 Task: Create a due date automation trigger when advanced on, on the monday after a card is due add dates due in in more than 1 days at 11:00 AM.
Action: Mouse moved to (1185, 74)
Screenshot: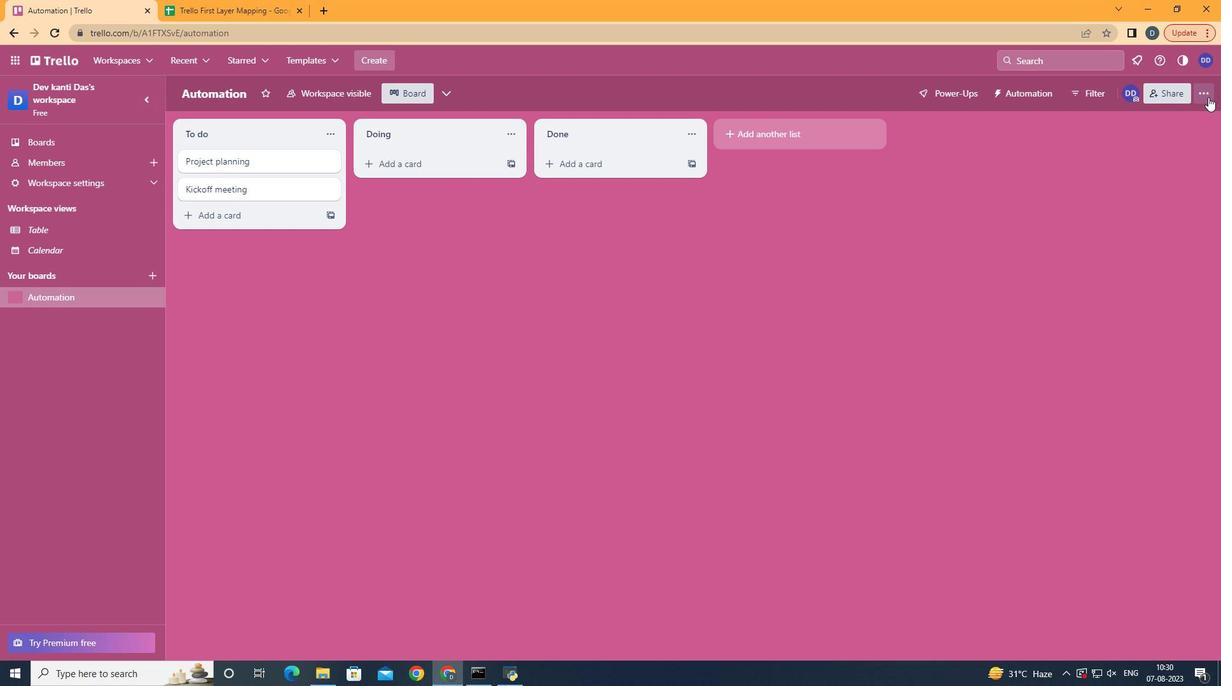 
Action: Mouse pressed left at (1185, 74)
Screenshot: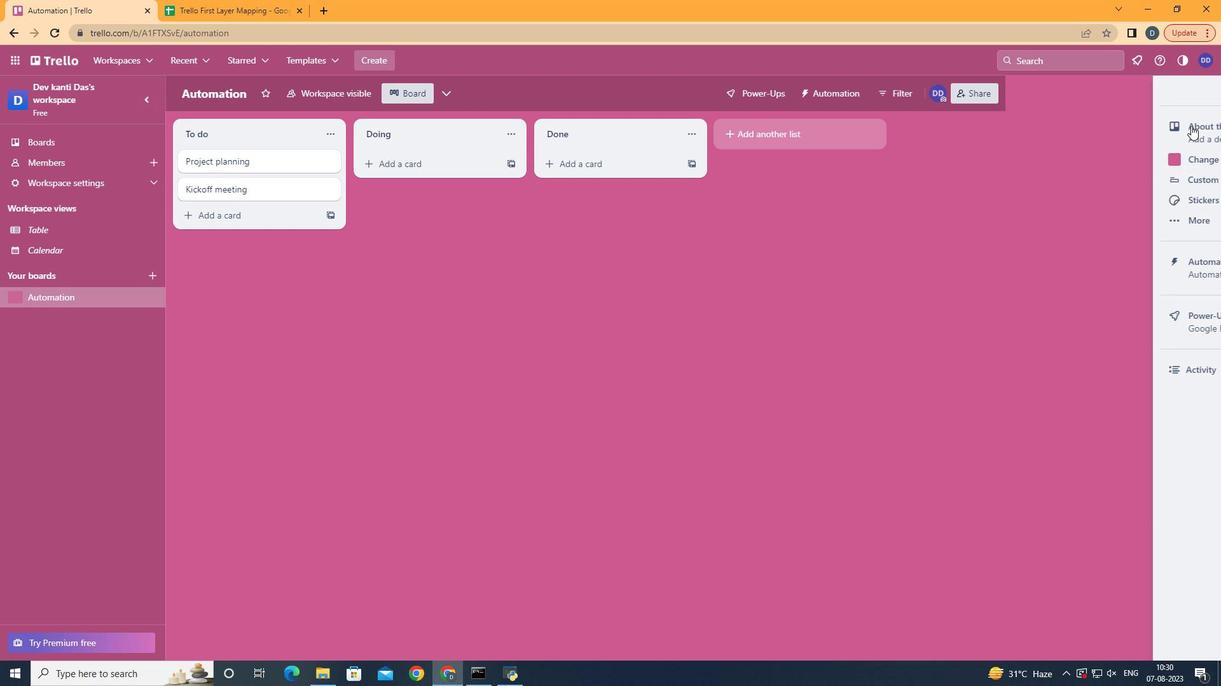 
Action: Mouse moved to (1083, 256)
Screenshot: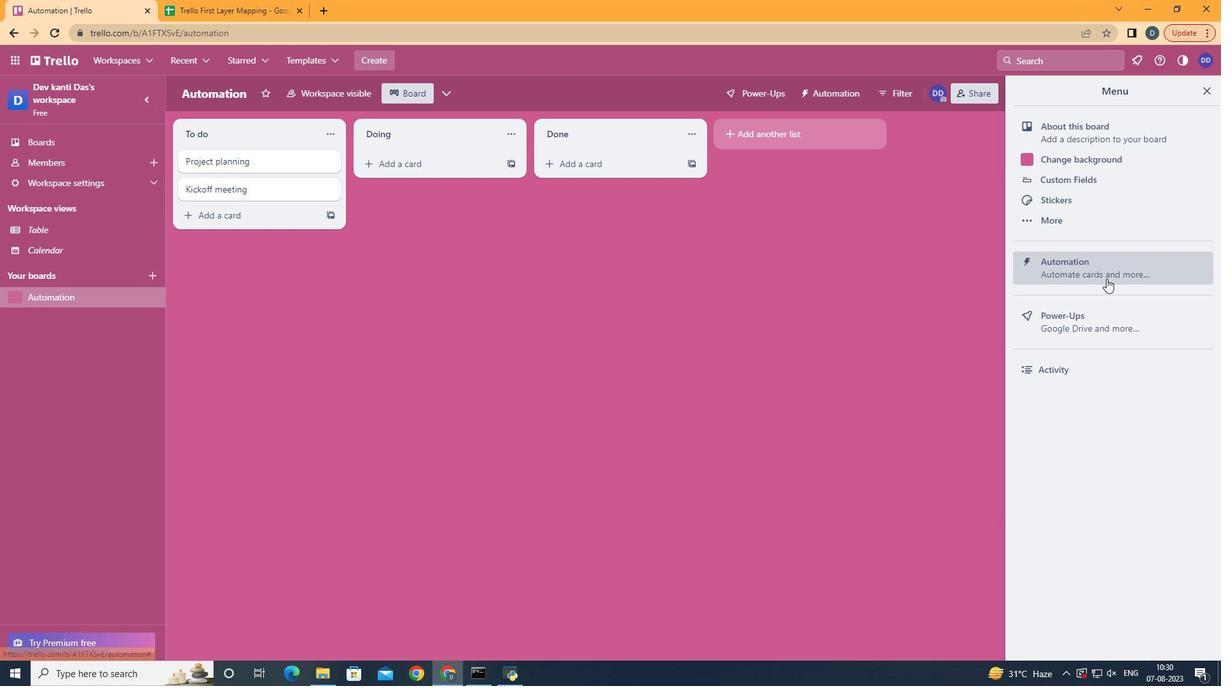 
Action: Mouse pressed left at (1083, 256)
Screenshot: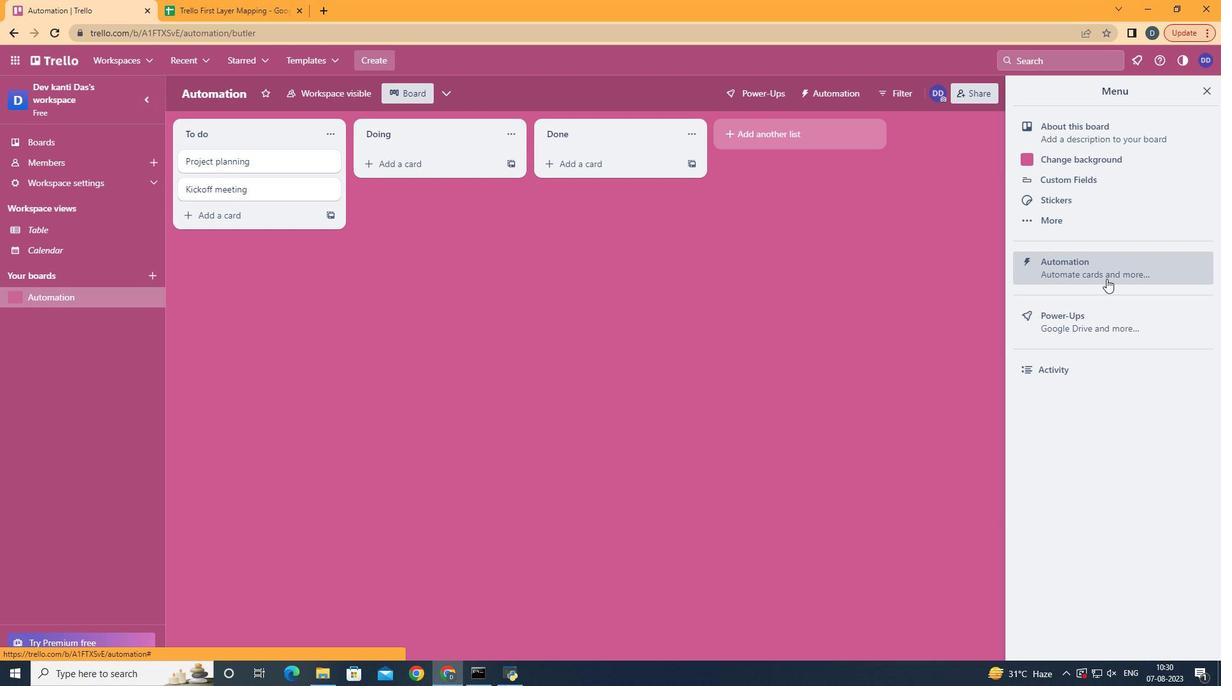 
Action: Mouse moved to (230, 234)
Screenshot: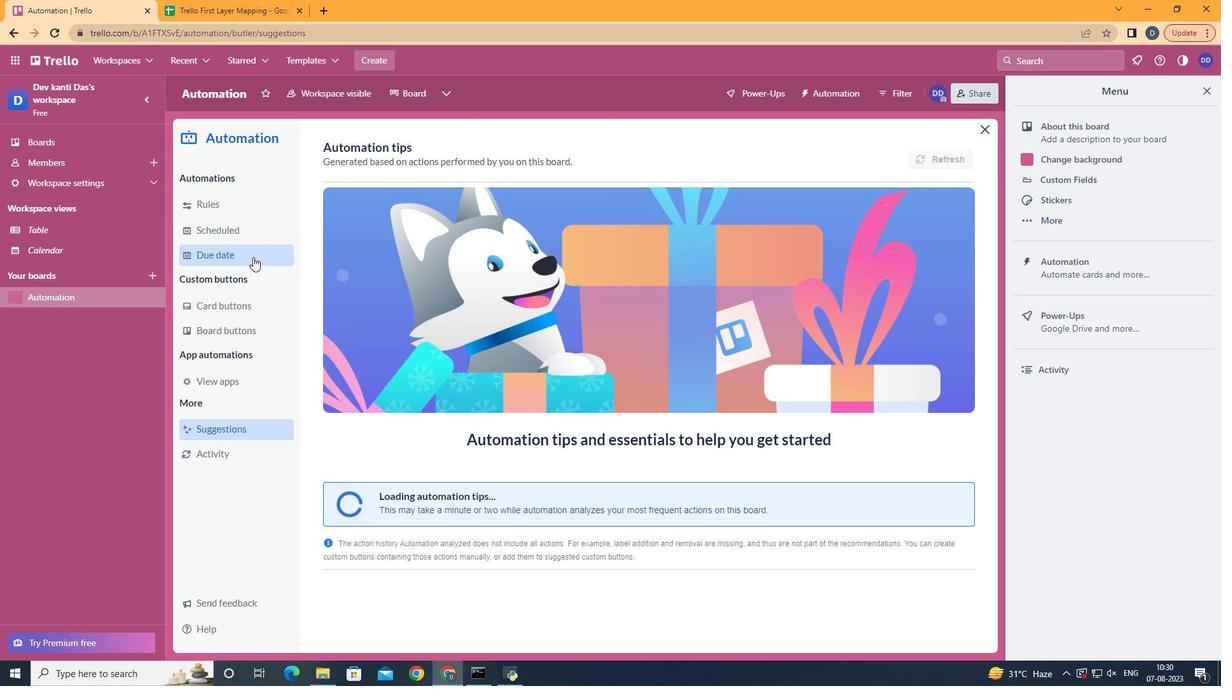 
Action: Mouse pressed left at (230, 234)
Screenshot: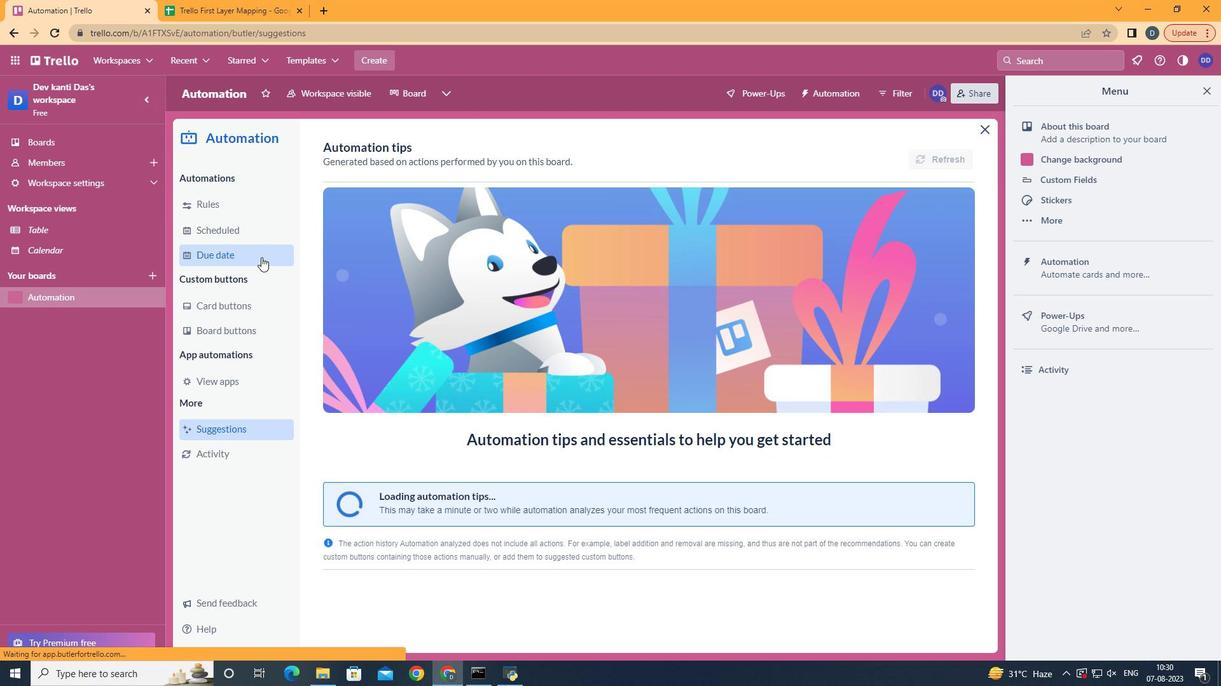 
Action: Mouse moved to (877, 133)
Screenshot: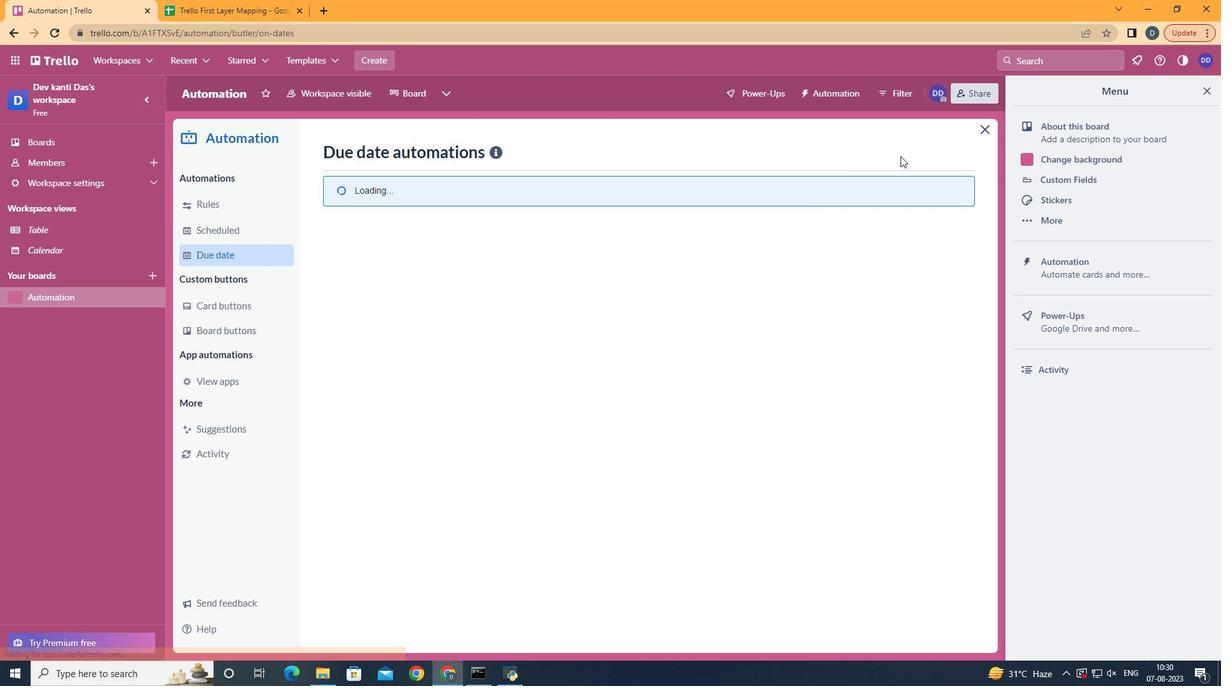 
Action: Mouse pressed left at (877, 133)
Screenshot: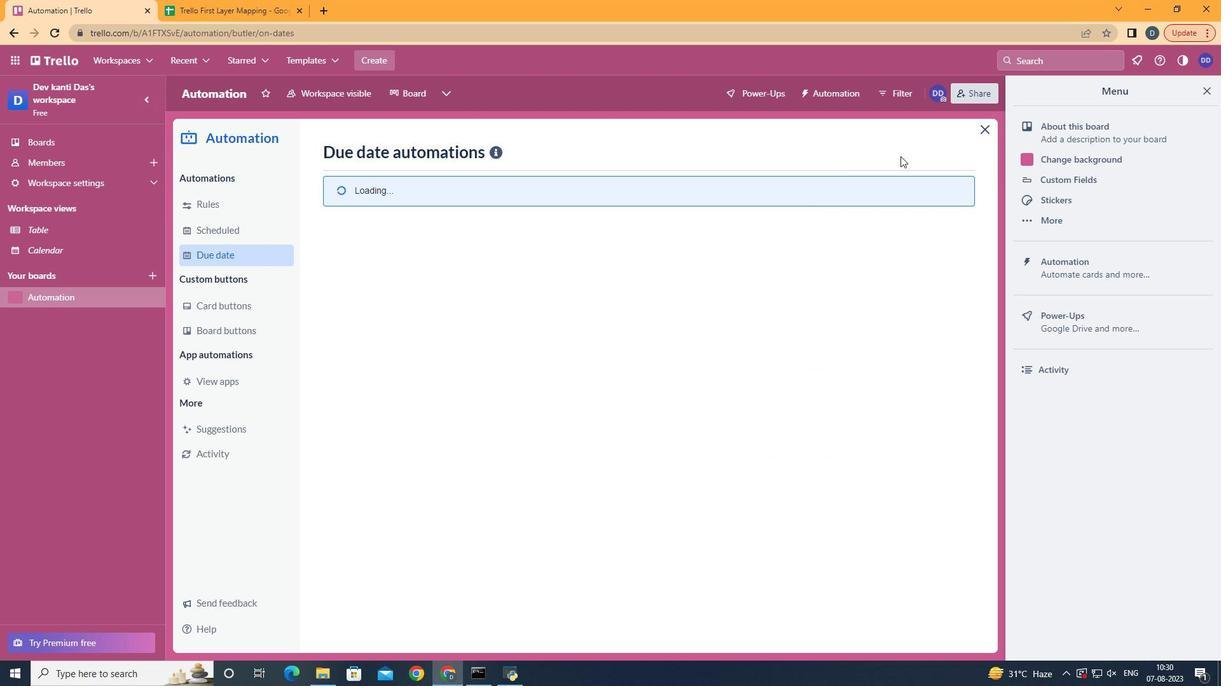 
Action: Mouse moved to (884, 132)
Screenshot: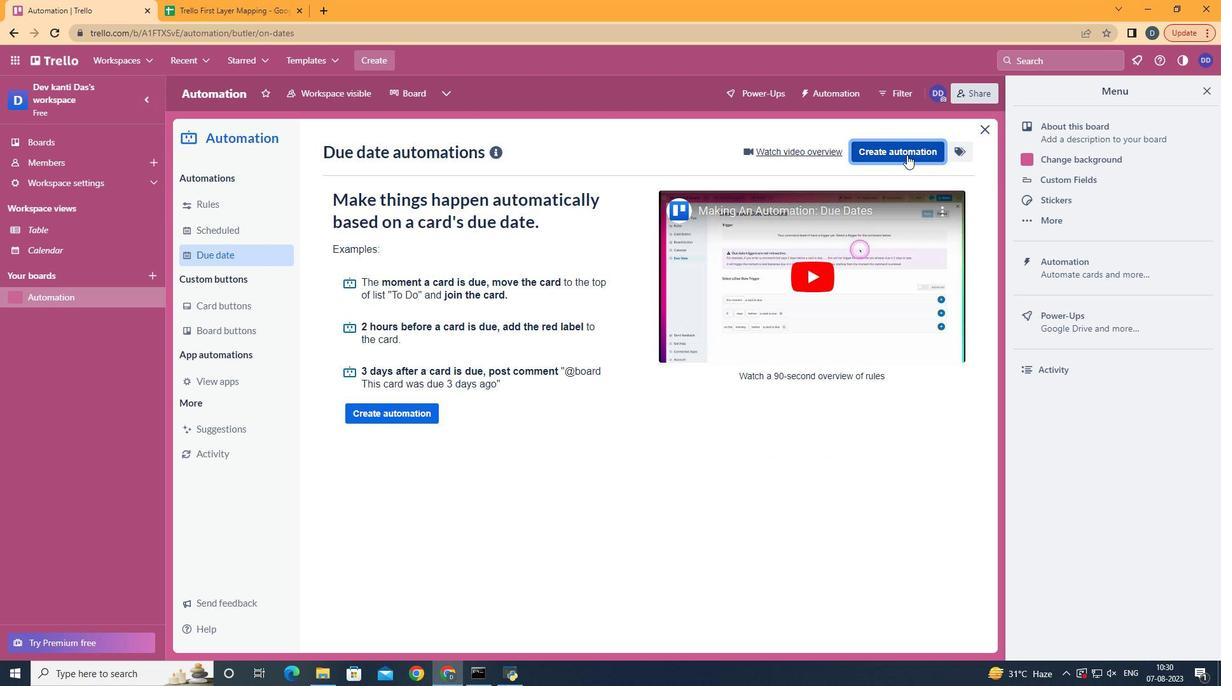 
Action: Mouse pressed left at (884, 132)
Screenshot: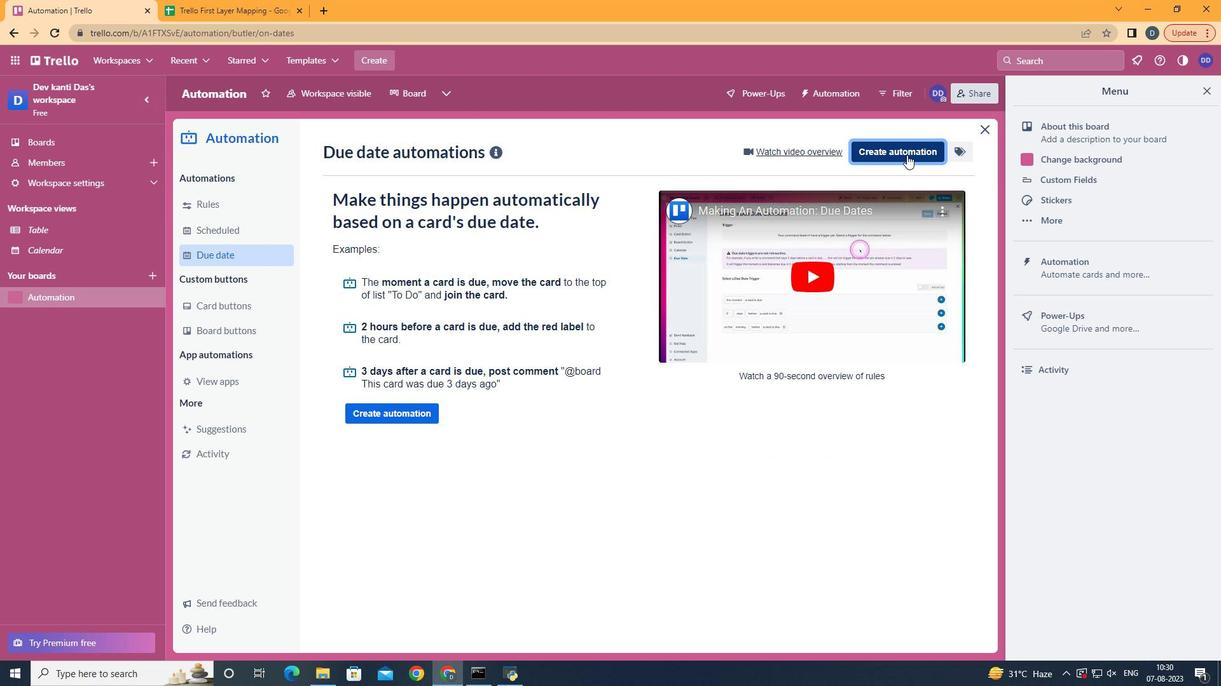 
Action: Mouse moved to (663, 251)
Screenshot: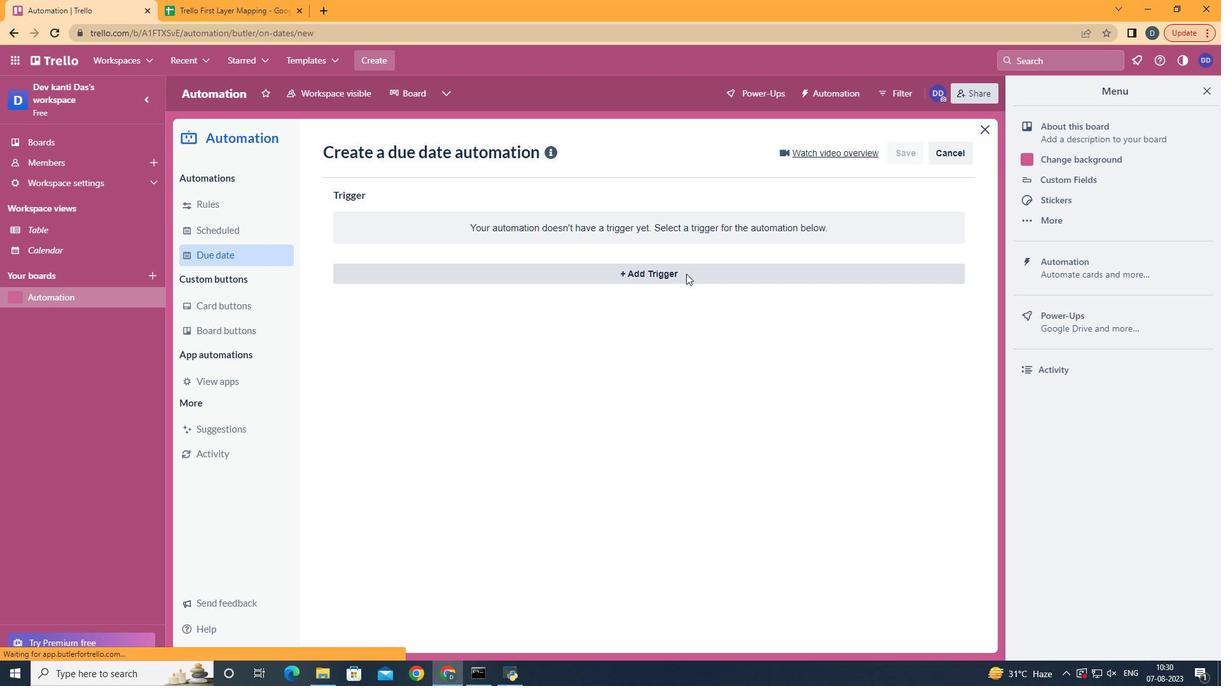 
Action: Mouse pressed left at (663, 251)
Screenshot: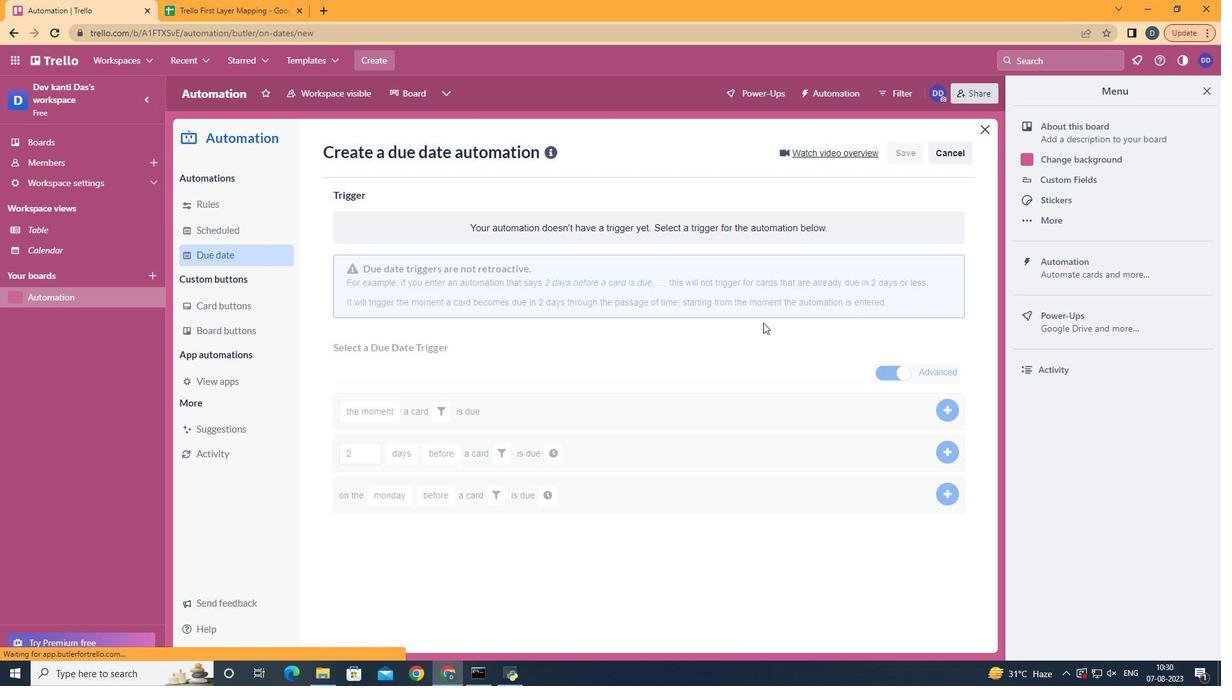
Action: Mouse moved to (398, 312)
Screenshot: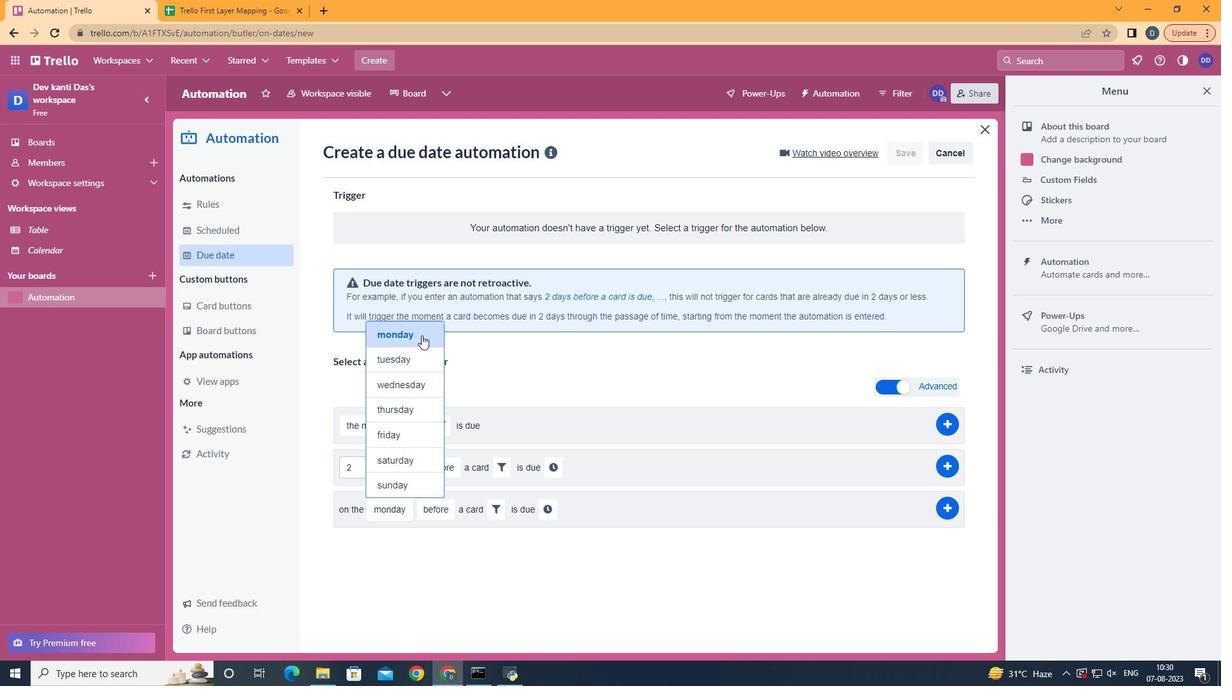 
Action: Mouse pressed left at (398, 312)
Screenshot: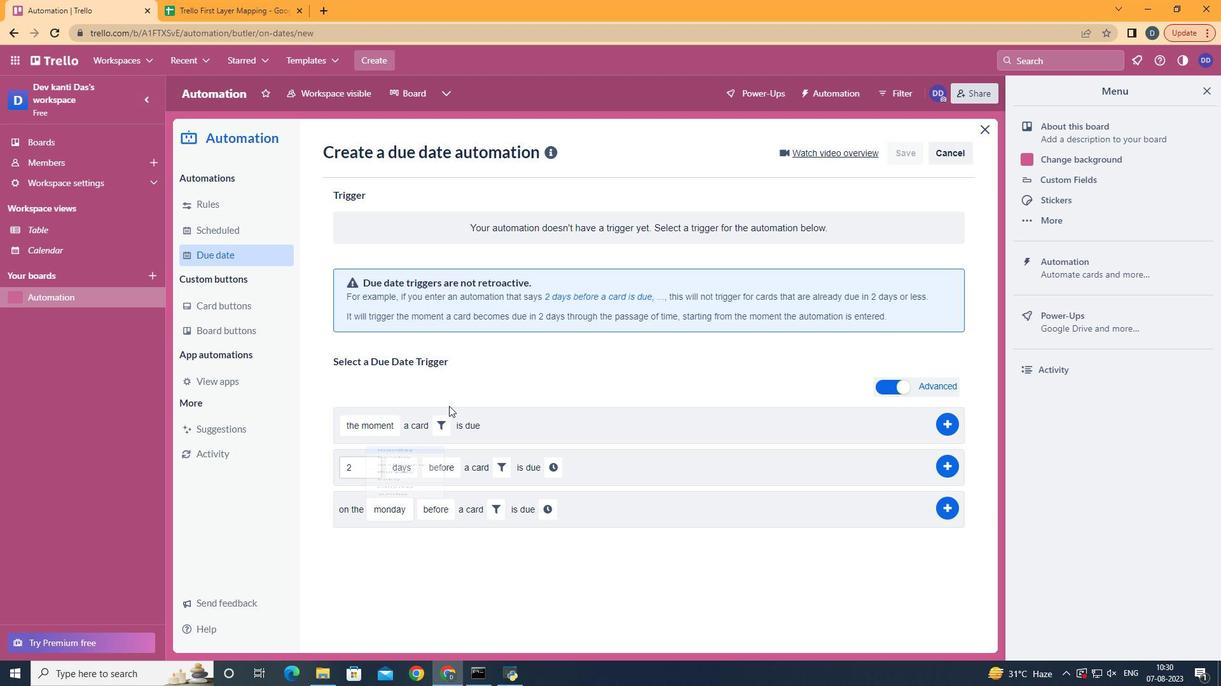 
Action: Mouse moved to (433, 541)
Screenshot: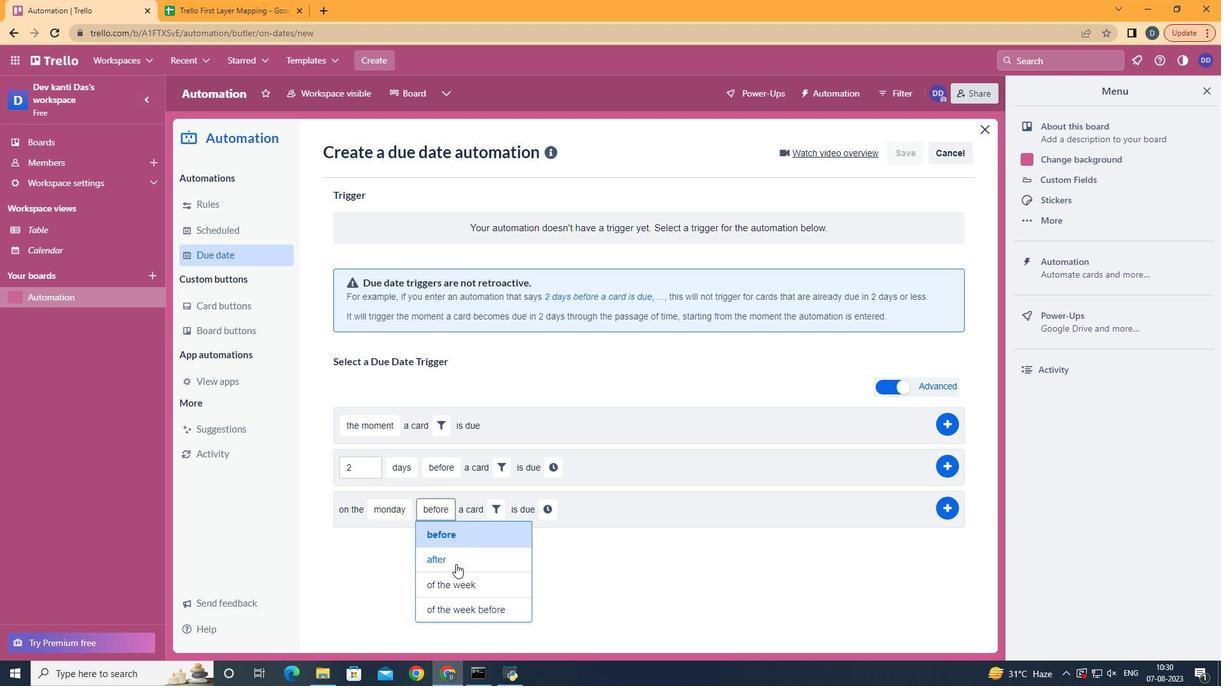 
Action: Mouse pressed left at (433, 541)
Screenshot: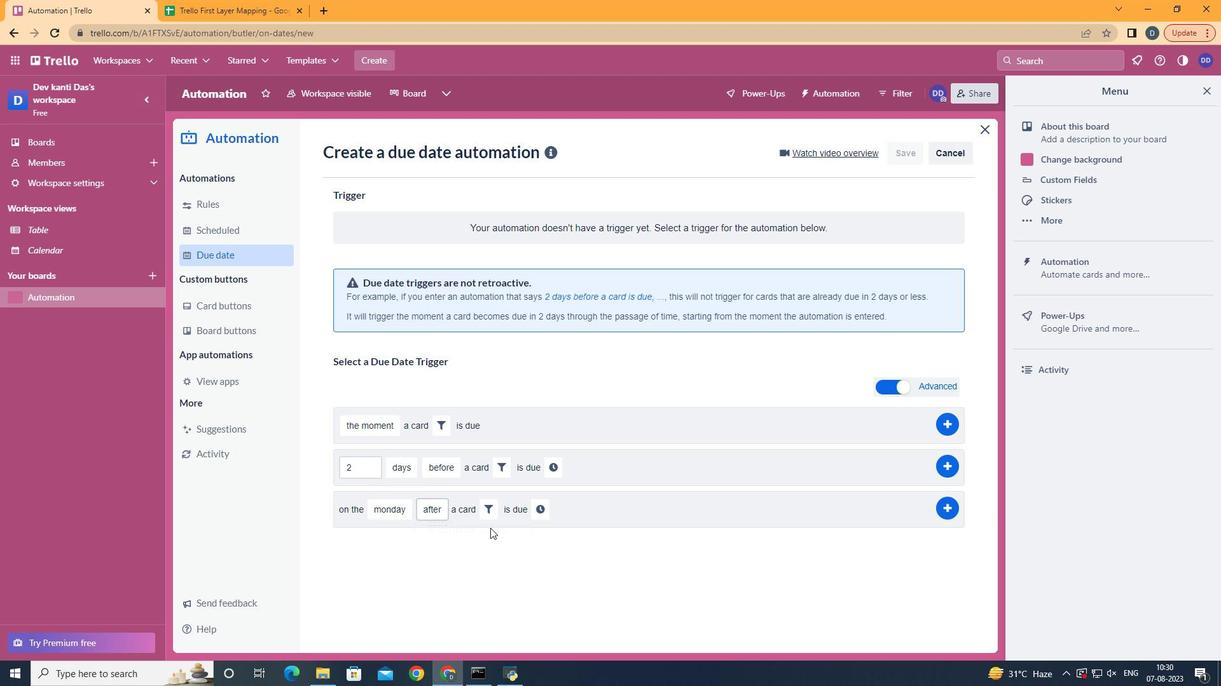 
Action: Mouse moved to (466, 488)
Screenshot: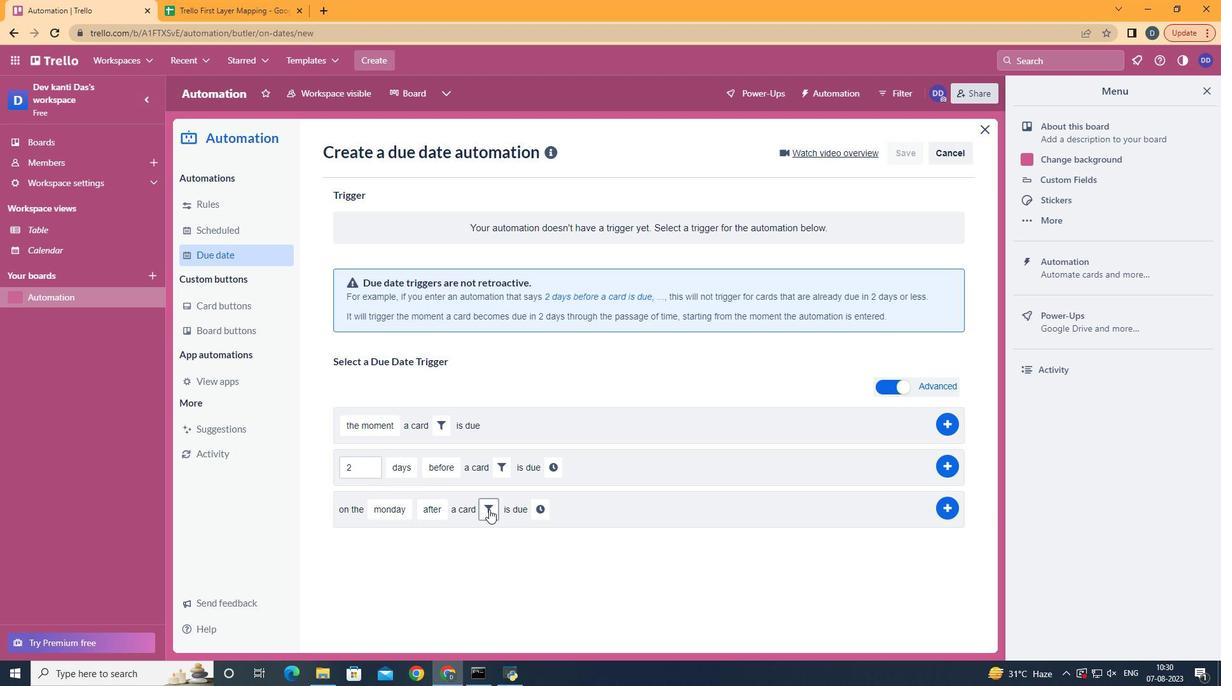 
Action: Mouse pressed left at (466, 488)
Screenshot: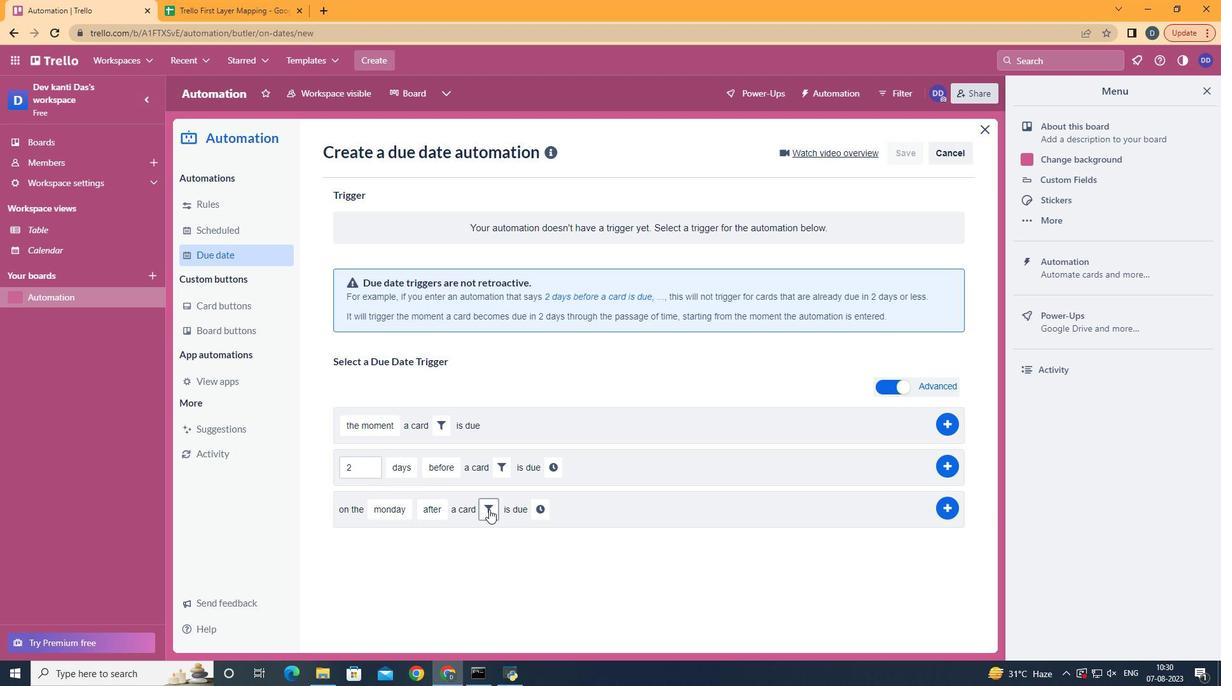
Action: Mouse moved to (537, 525)
Screenshot: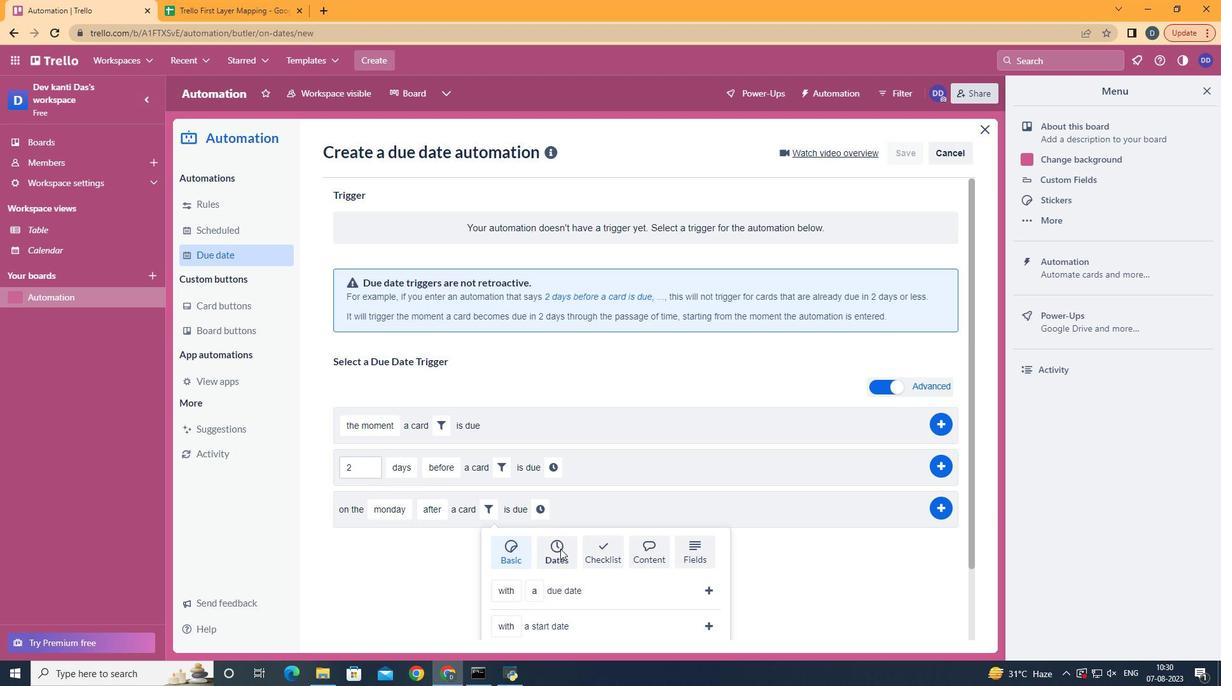 
Action: Mouse pressed left at (537, 525)
Screenshot: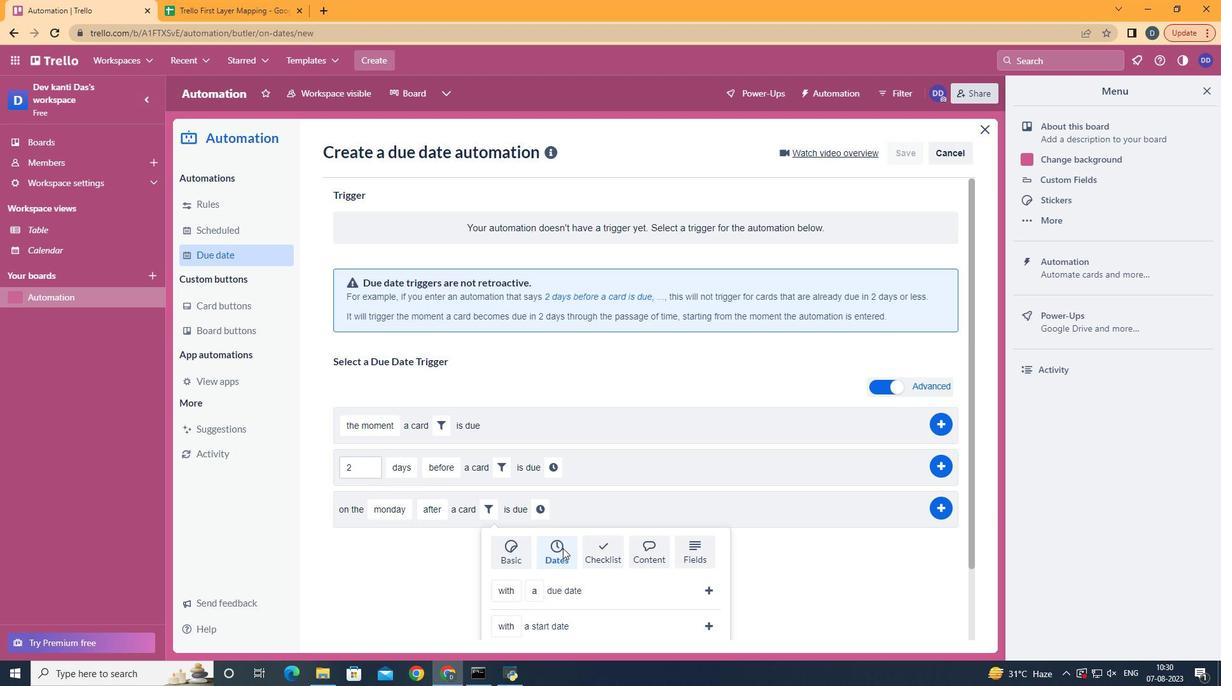 
Action: Mouse moved to (540, 526)
Screenshot: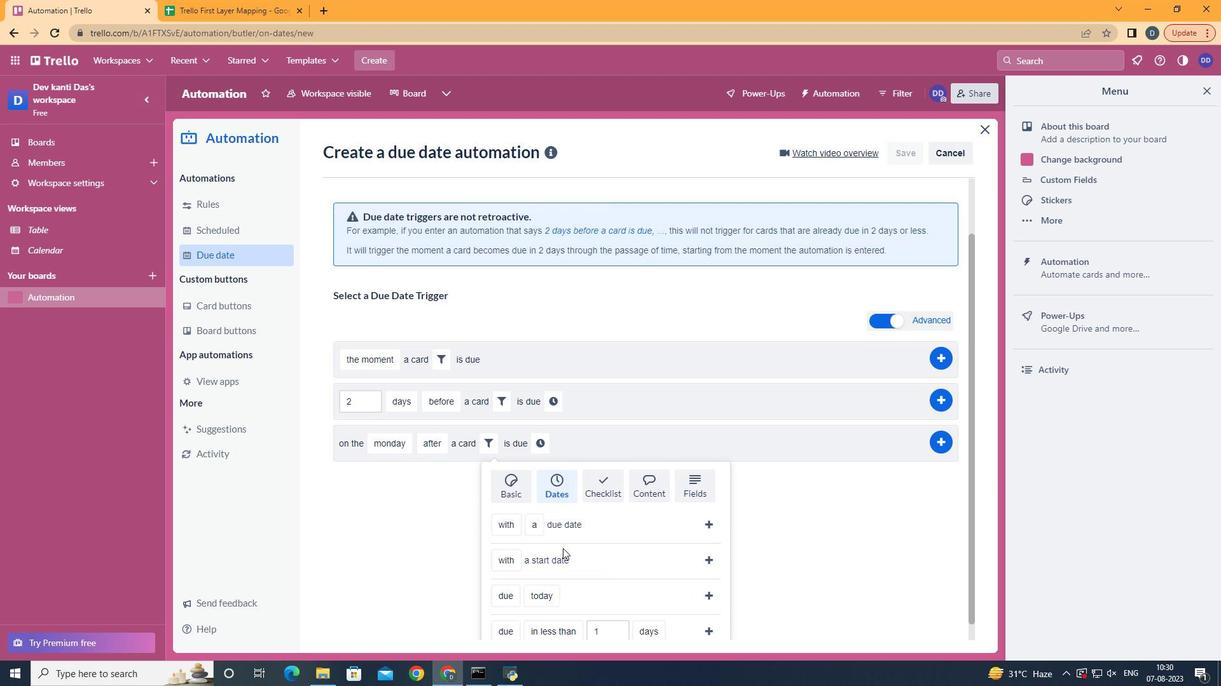
Action: Mouse scrolled (540, 525) with delta (0, 0)
Screenshot: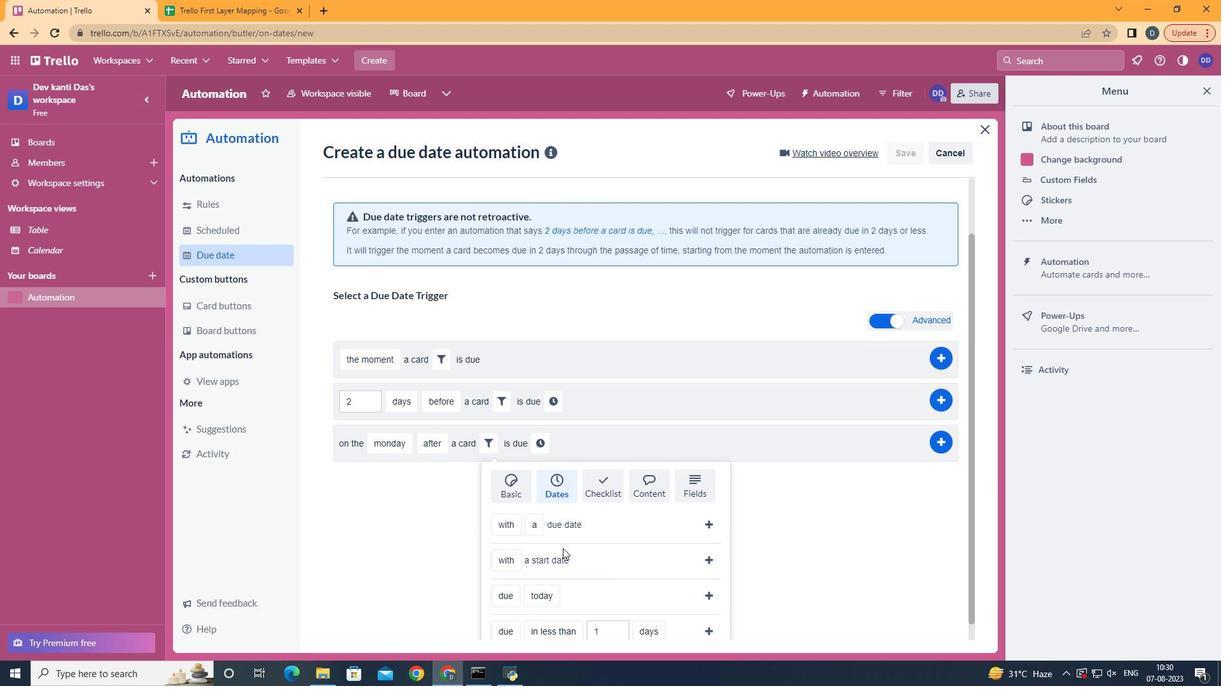 
Action: Mouse scrolled (540, 525) with delta (0, 0)
Screenshot: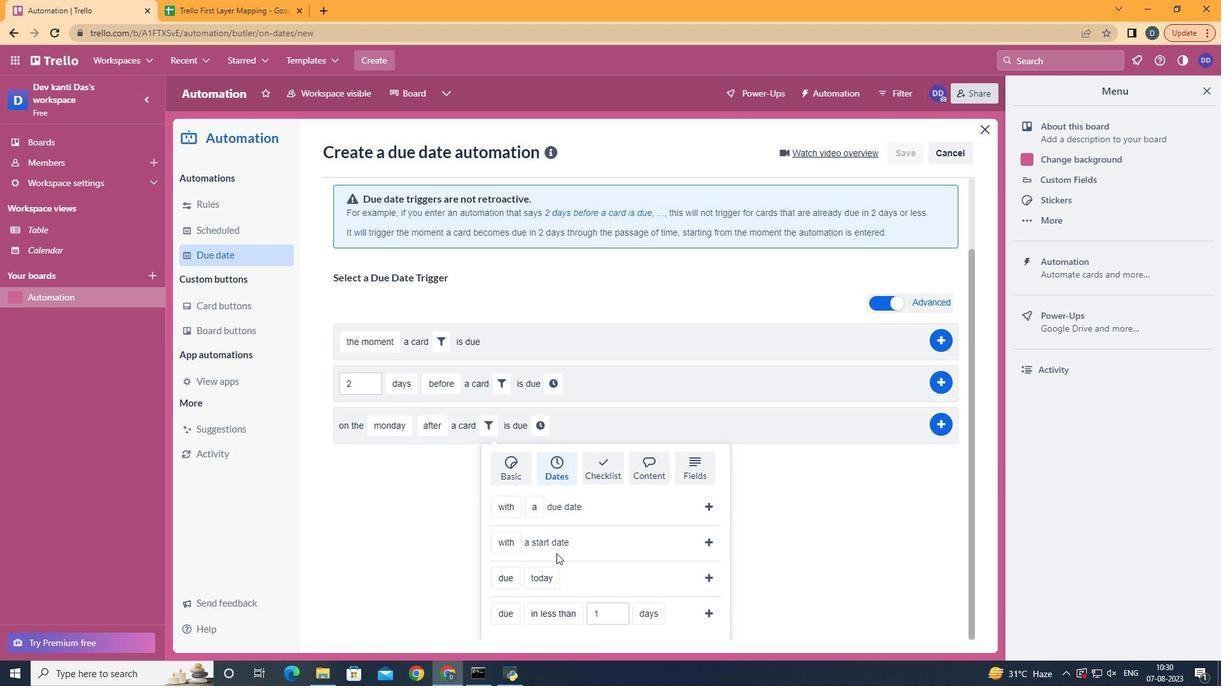 
Action: Mouse scrolled (540, 525) with delta (0, 0)
Screenshot: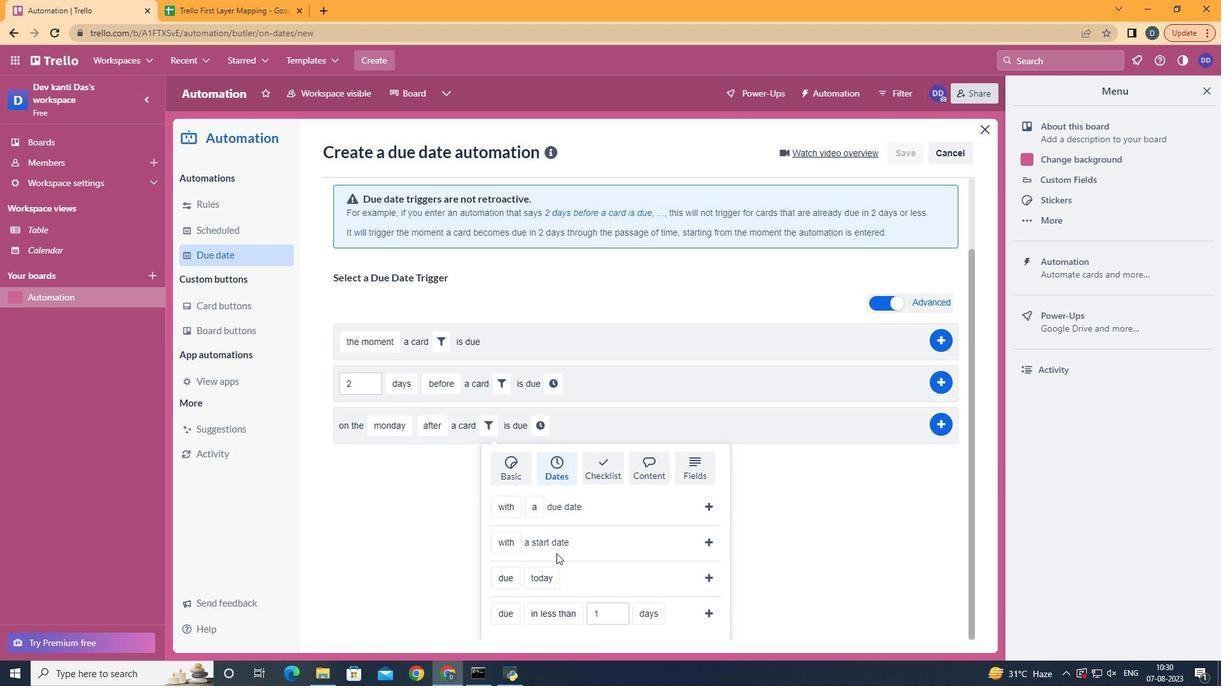 
Action: Mouse scrolled (540, 525) with delta (0, 0)
Screenshot: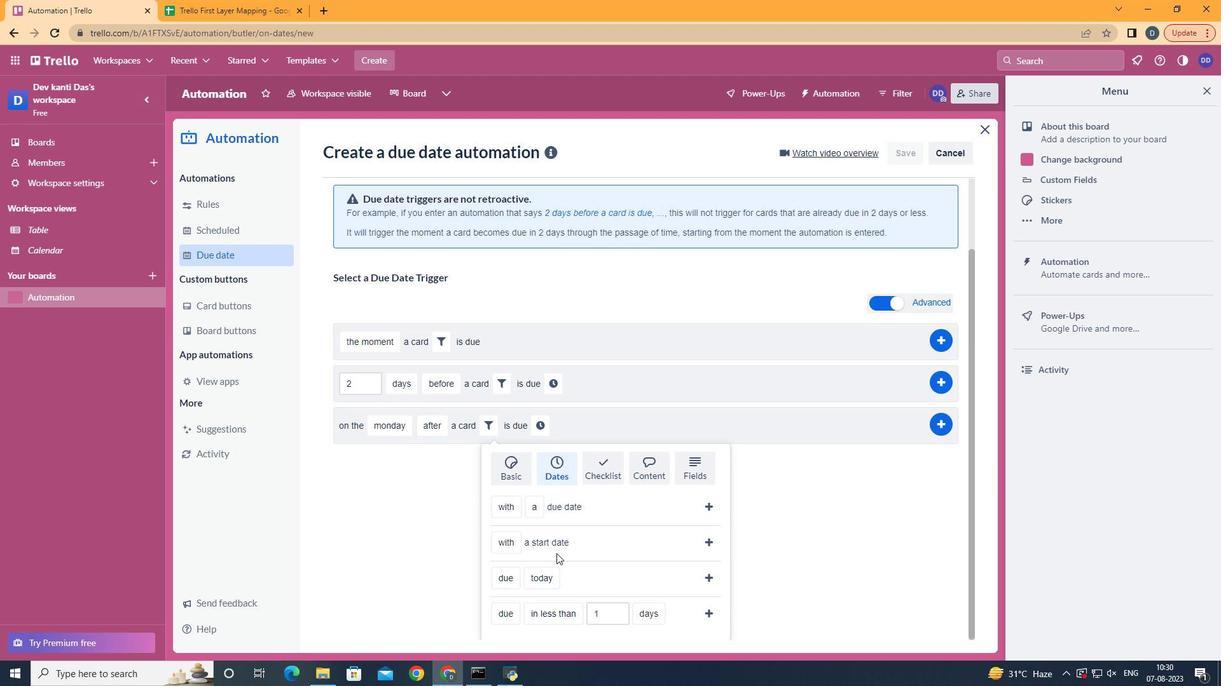 
Action: Mouse moved to (498, 539)
Screenshot: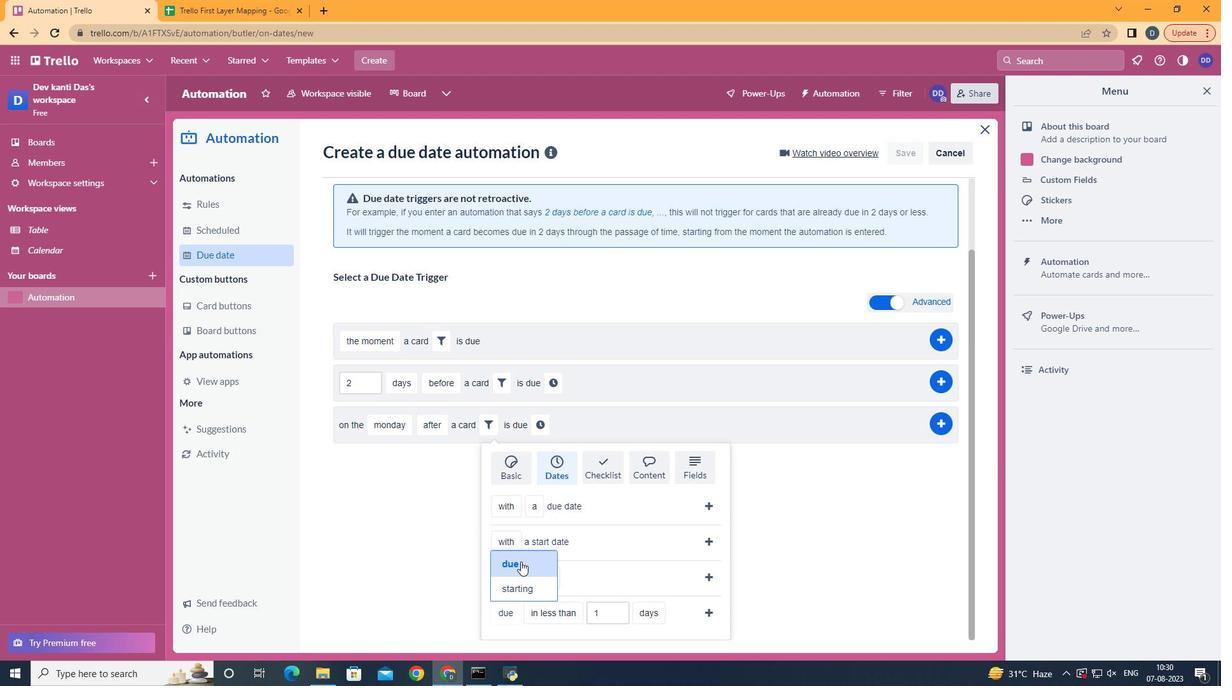
Action: Mouse pressed left at (498, 539)
Screenshot: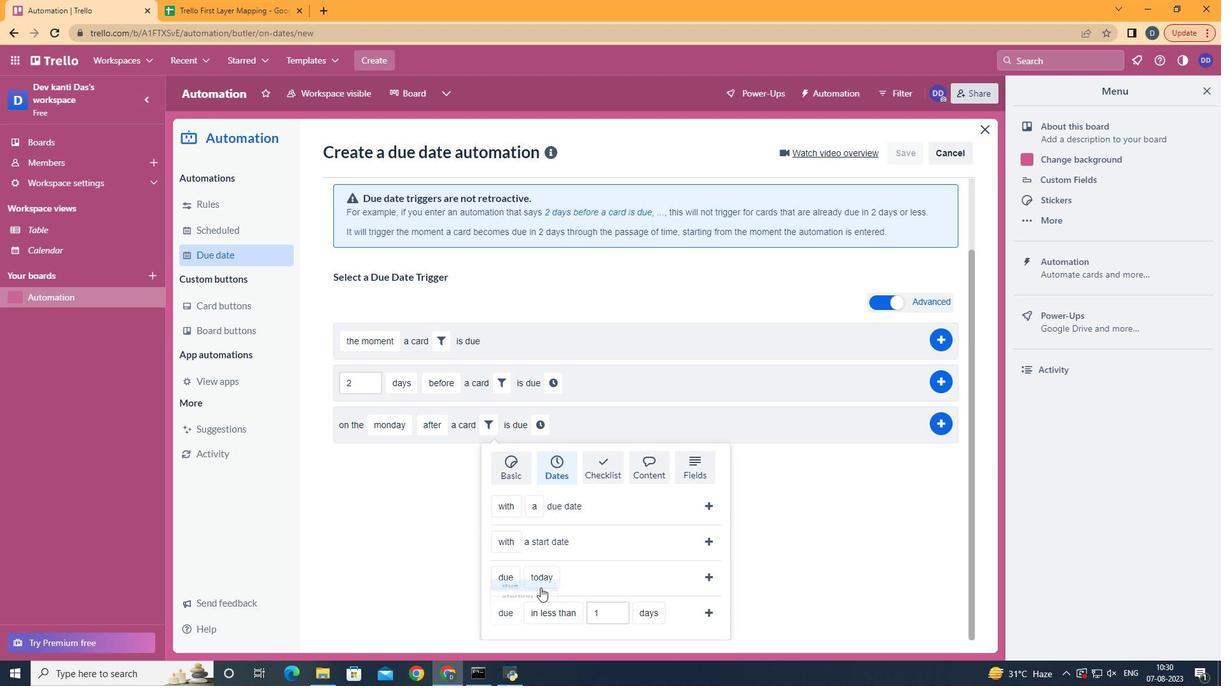 
Action: Mouse moved to (550, 510)
Screenshot: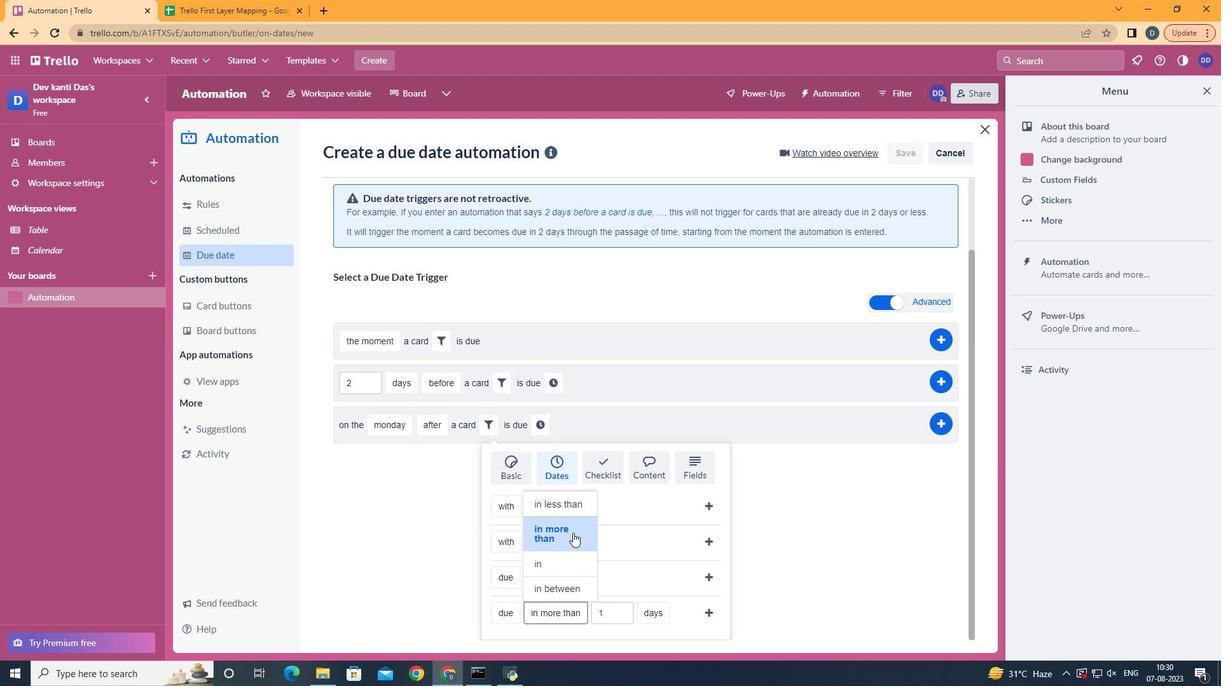
Action: Mouse pressed left at (550, 510)
Screenshot: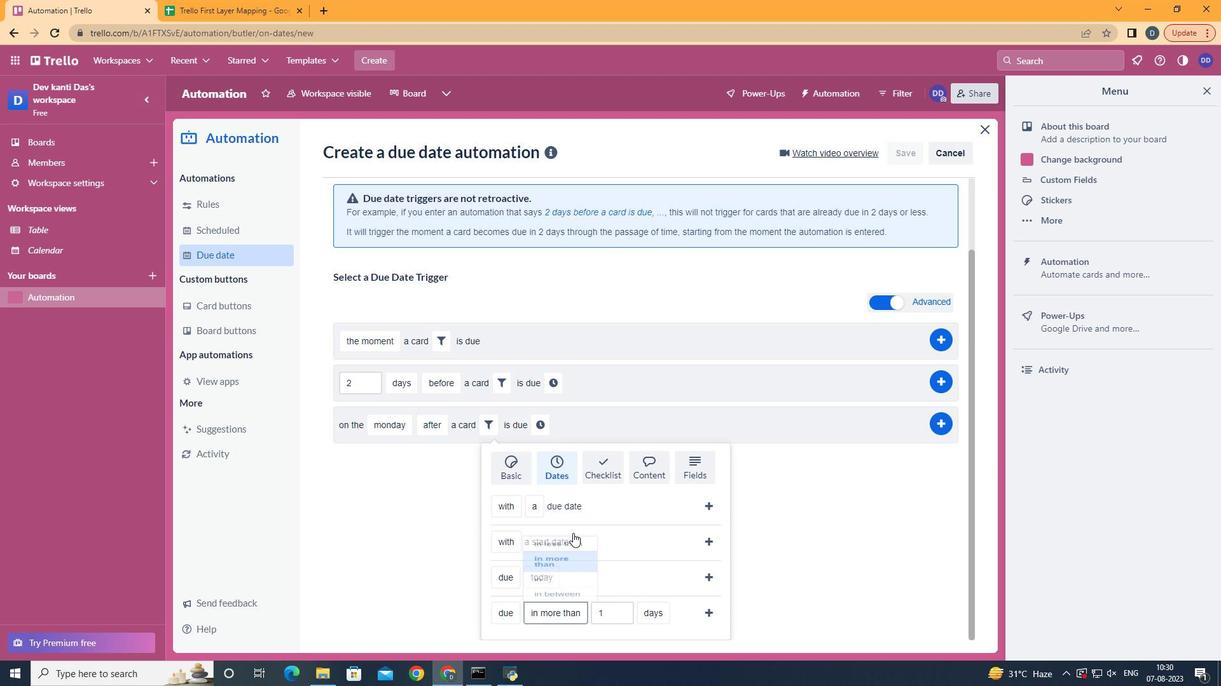
Action: Mouse moved to (641, 543)
Screenshot: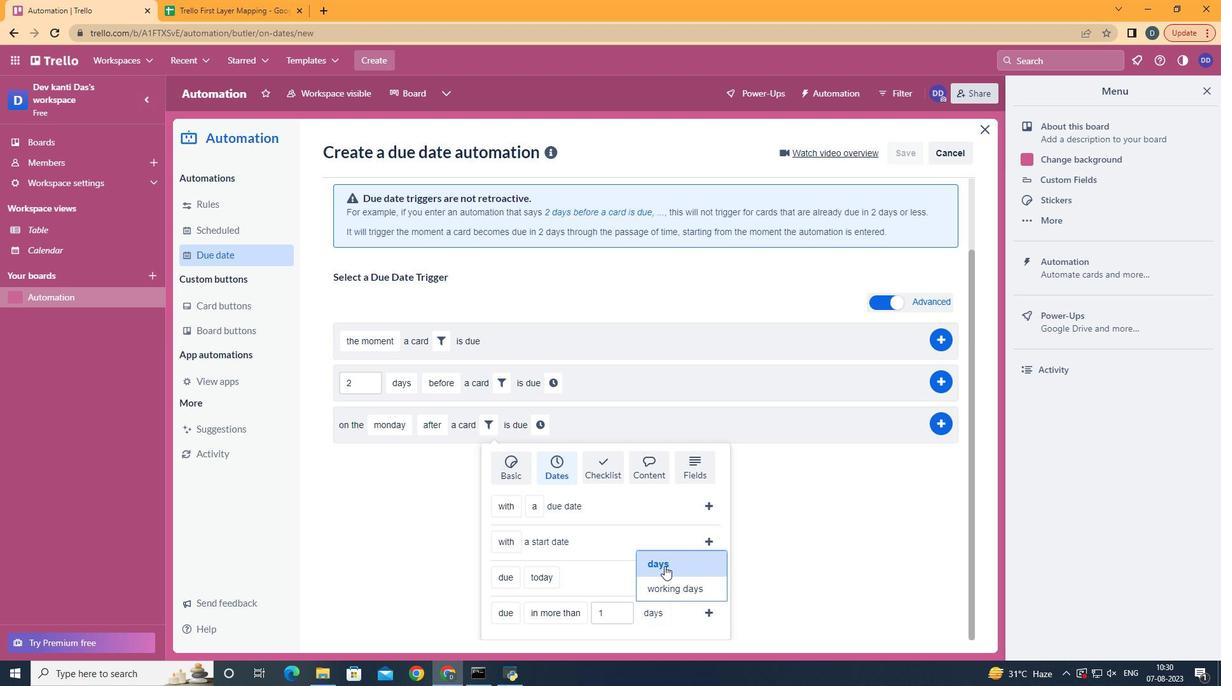 
Action: Mouse pressed left at (641, 543)
Screenshot: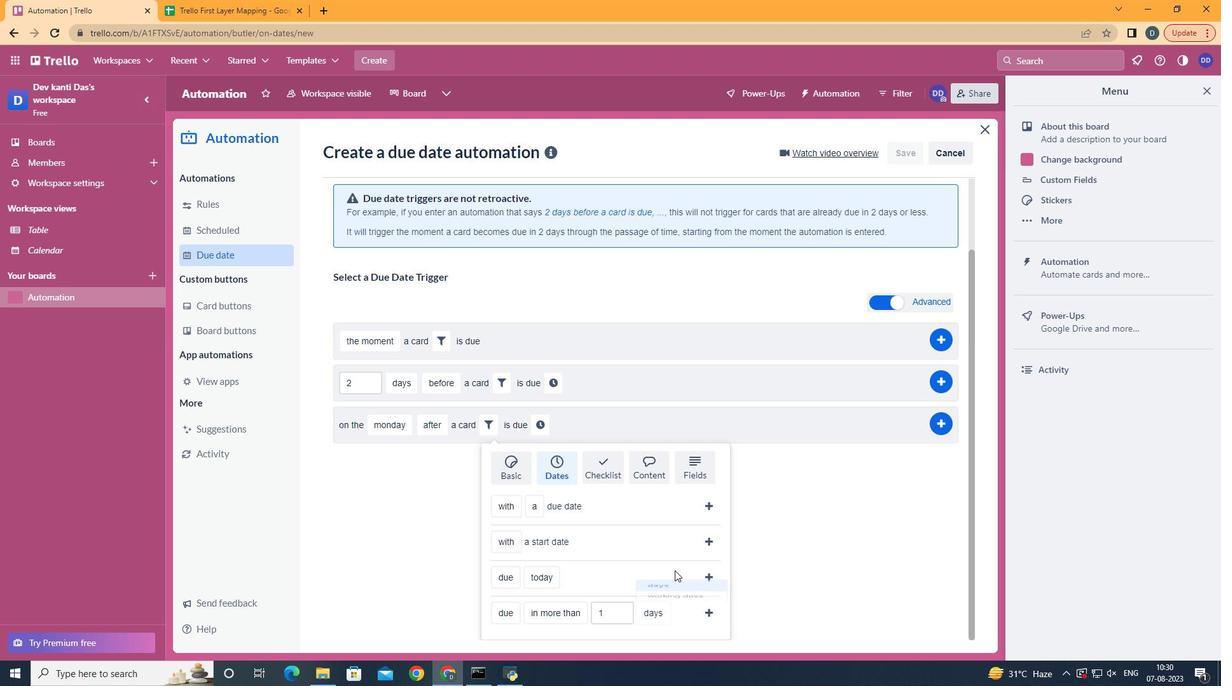 
Action: Mouse moved to (686, 582)
Screenshot: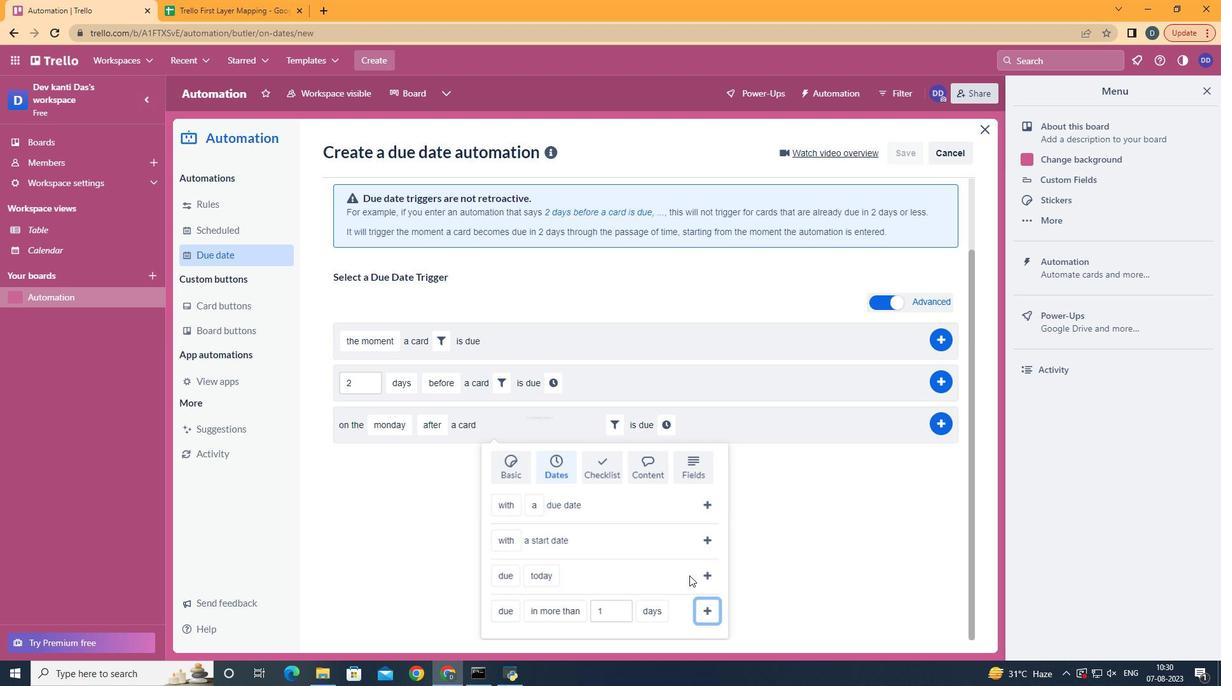 
Action: Mouse pressed left at (686, 582)
Screenshot: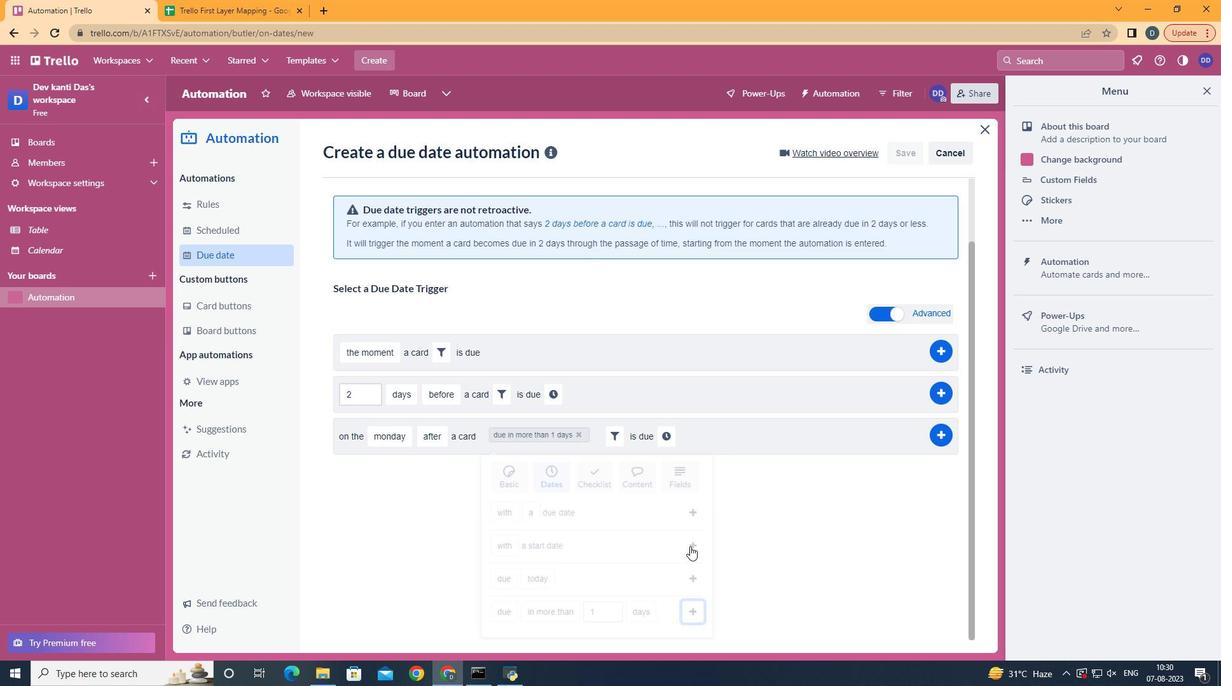 
Action: Mouse moved to (648, 483)
Screenshot: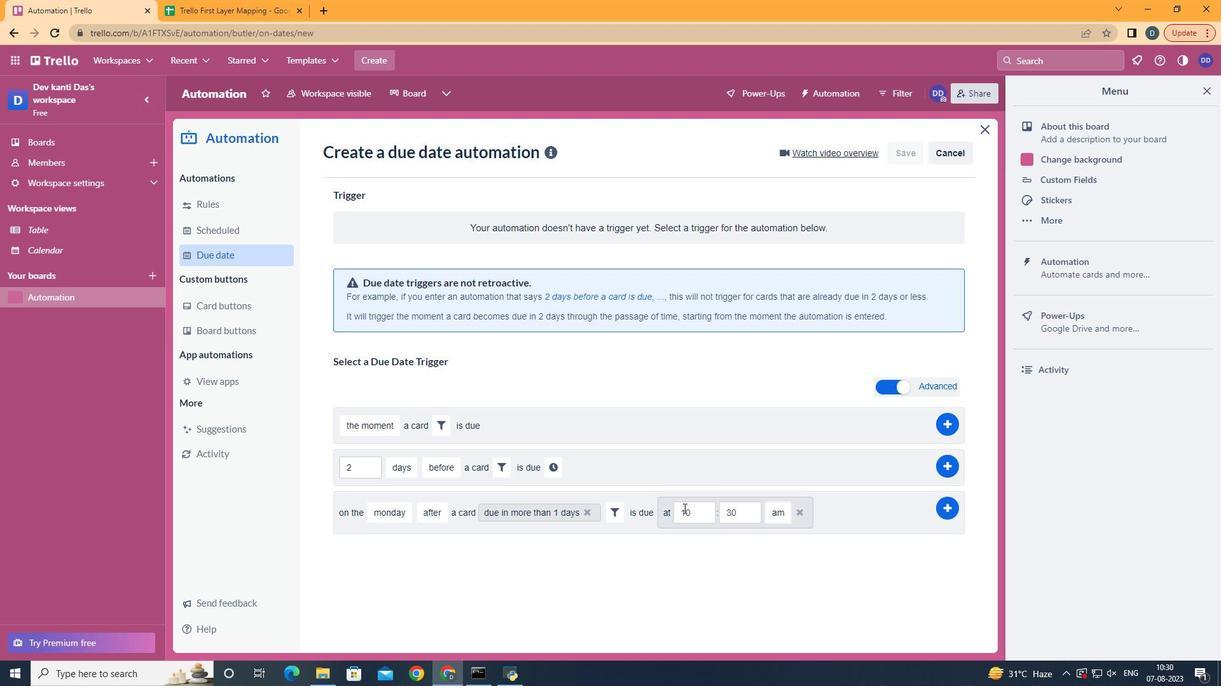 
Action: Mouse pressed left at (648, 483)
Screenshot: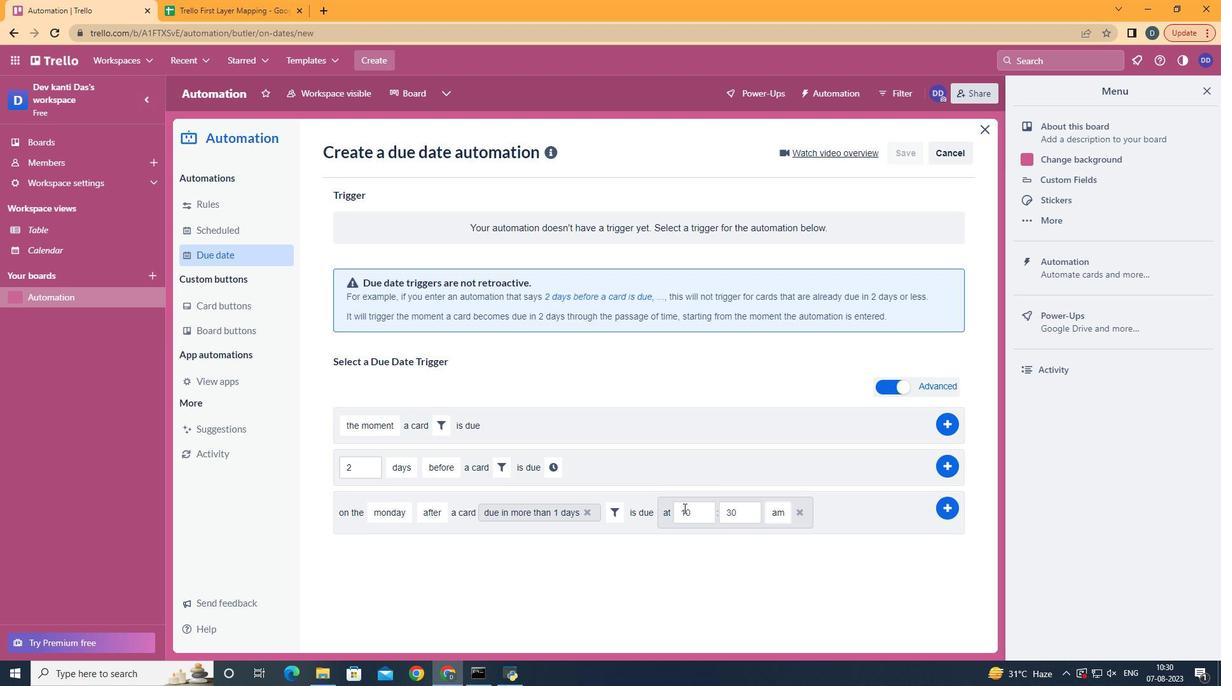 
Action: Mouse moved to (686, 489)
Screenshot: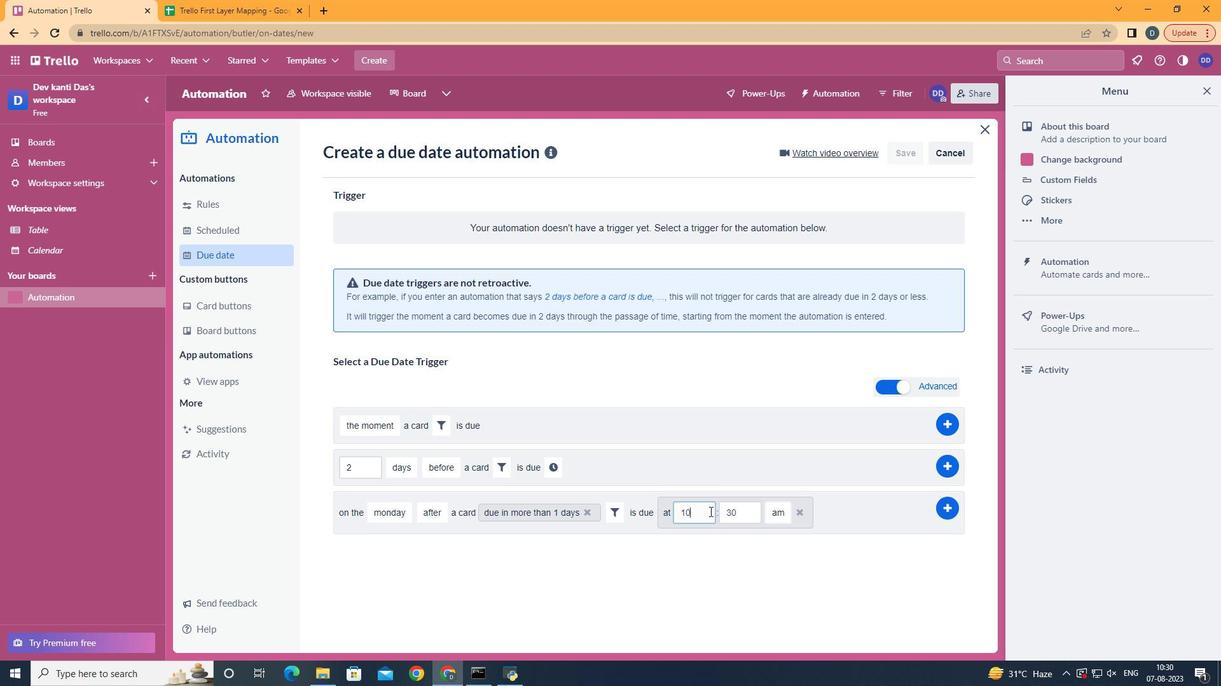 
Action: Mouse pressed left at (686, 489)
Screenshot: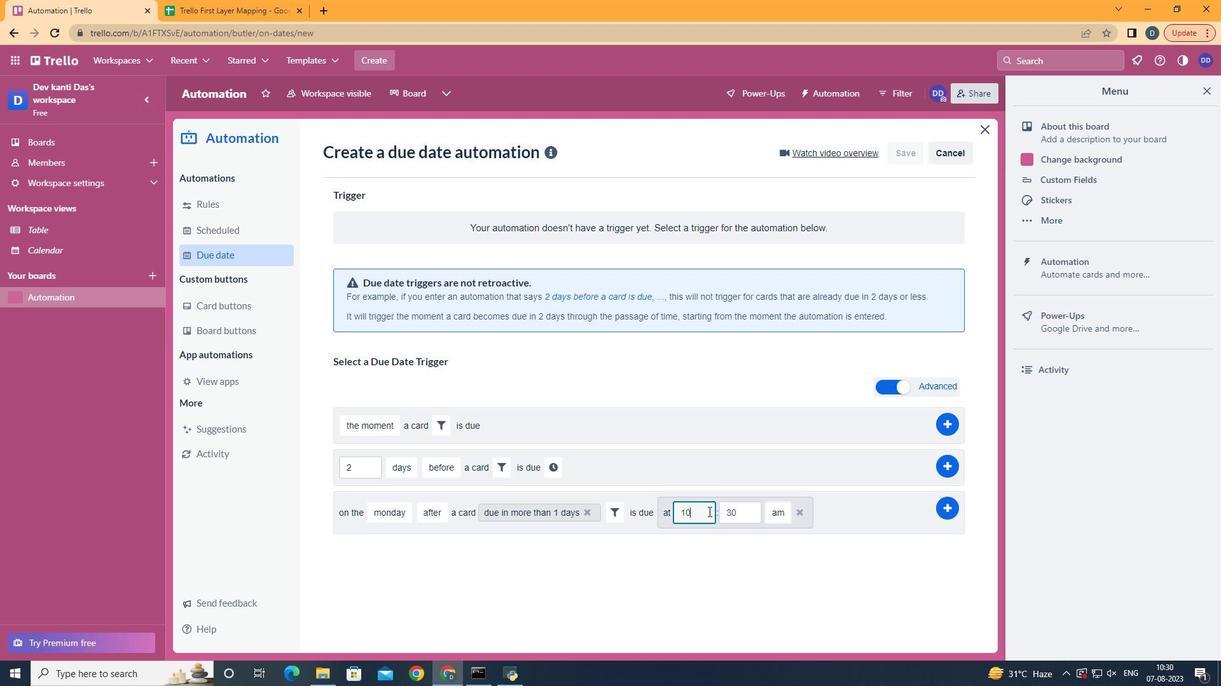 
Action: Mouse moved to (681, 488)
Screenshot: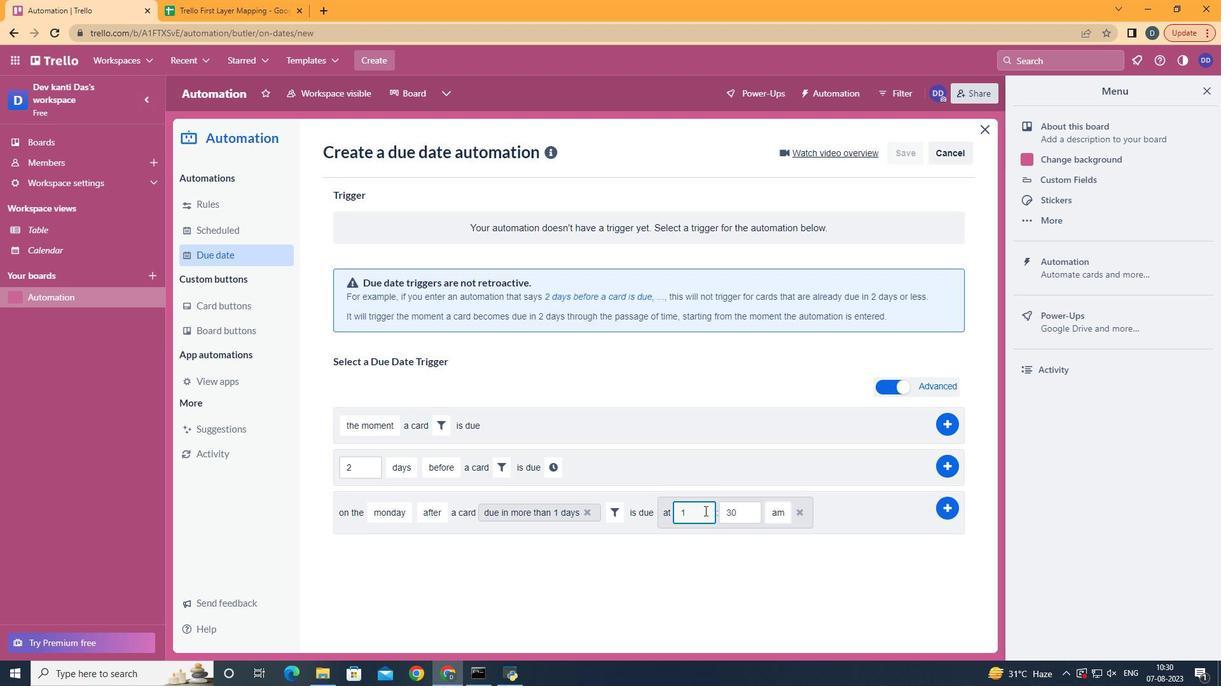 
Action: Key pressed <Key.backspace>1
Screenshot: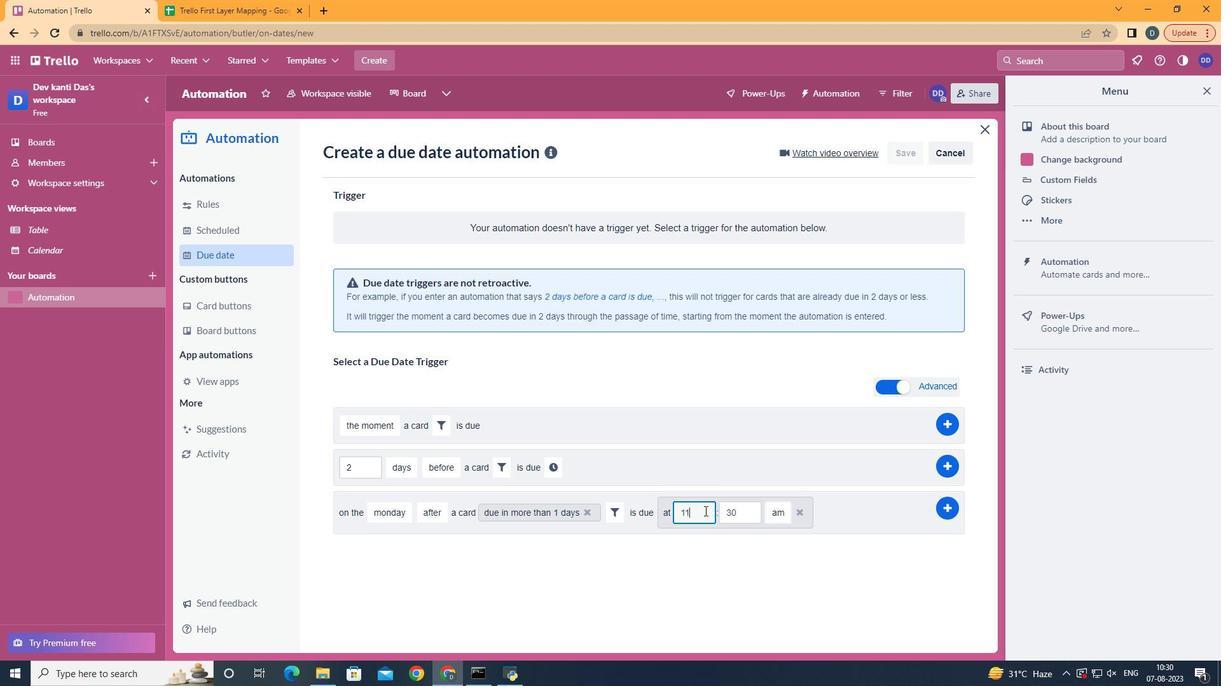
Action: Mouse moved to (717, 492)
Screenshot: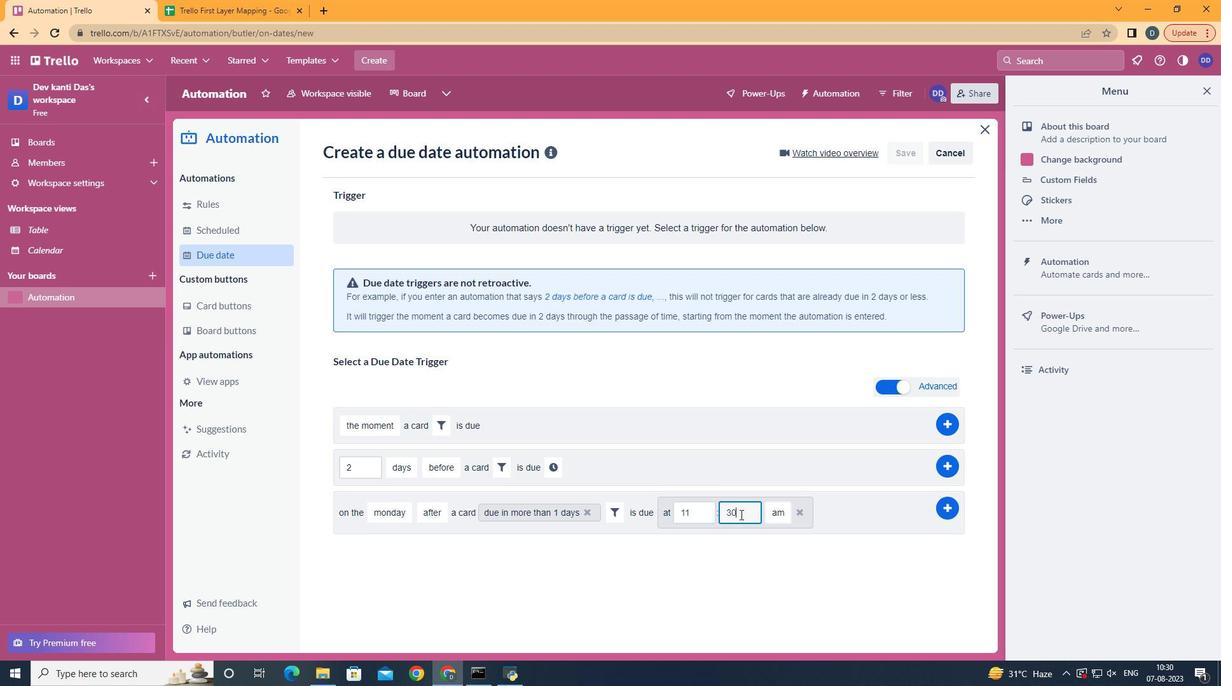 
Action: Mouse pressed left at (717, 492)
Screenshot: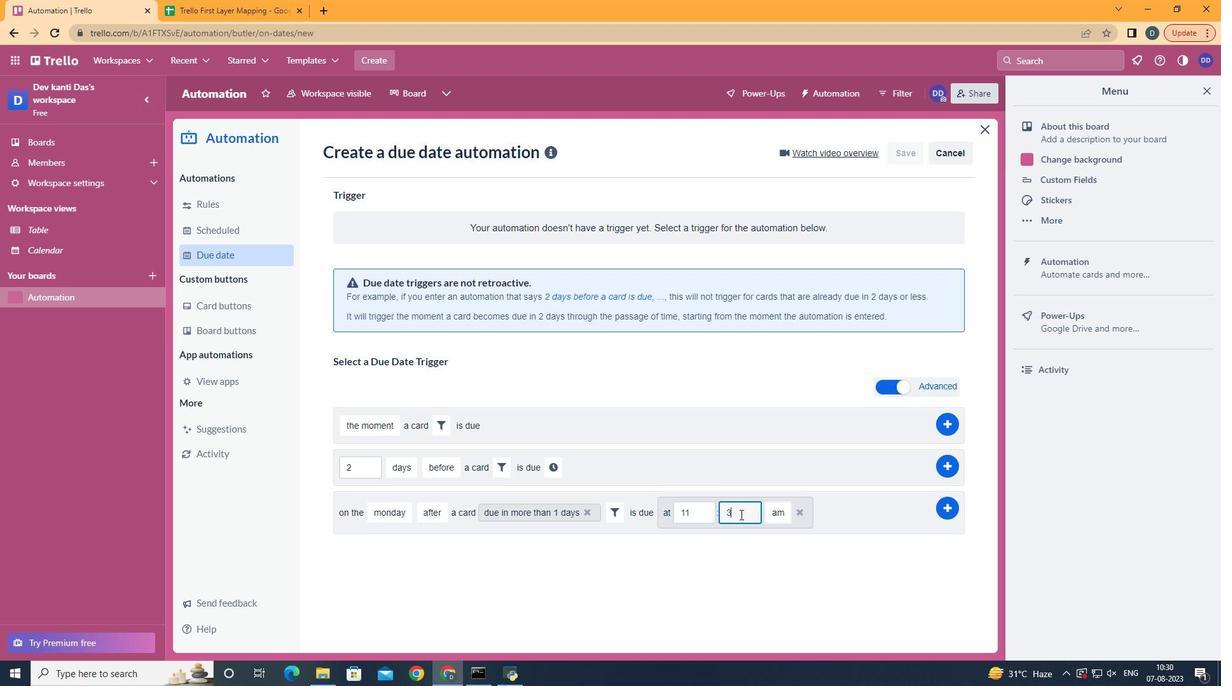 
Action: Key pressed <Key.backspace>
Screenshot: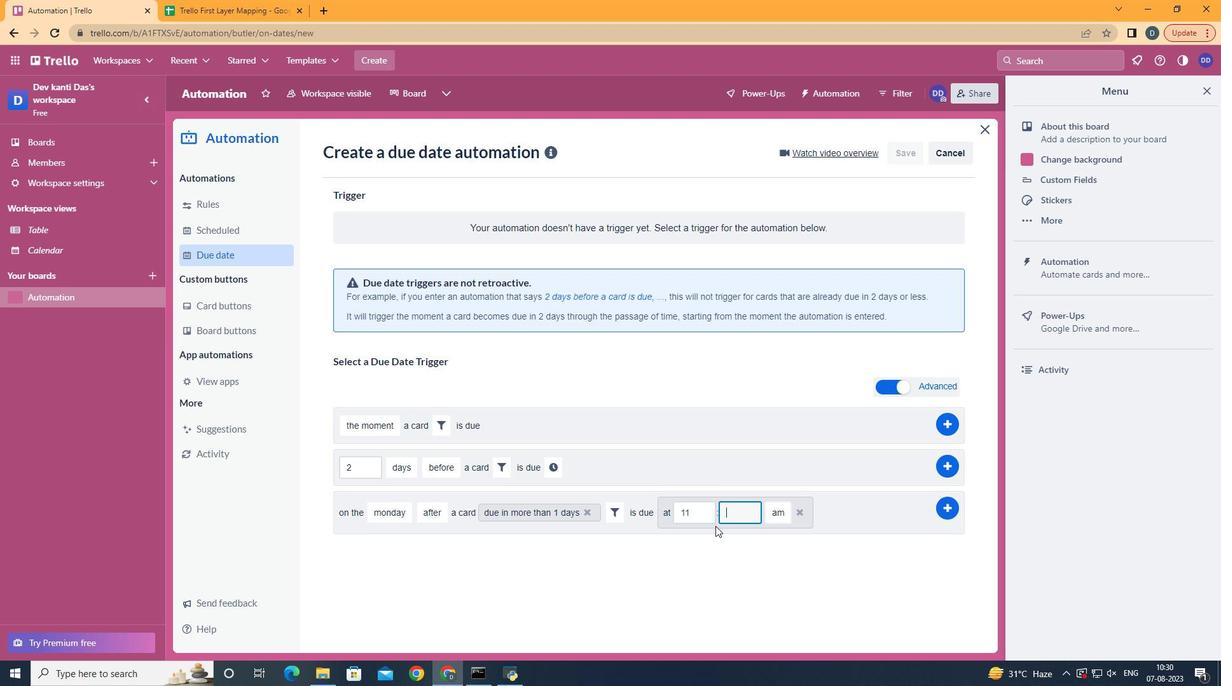 
Action: Mouse moved to (692, 503)
Screenshot: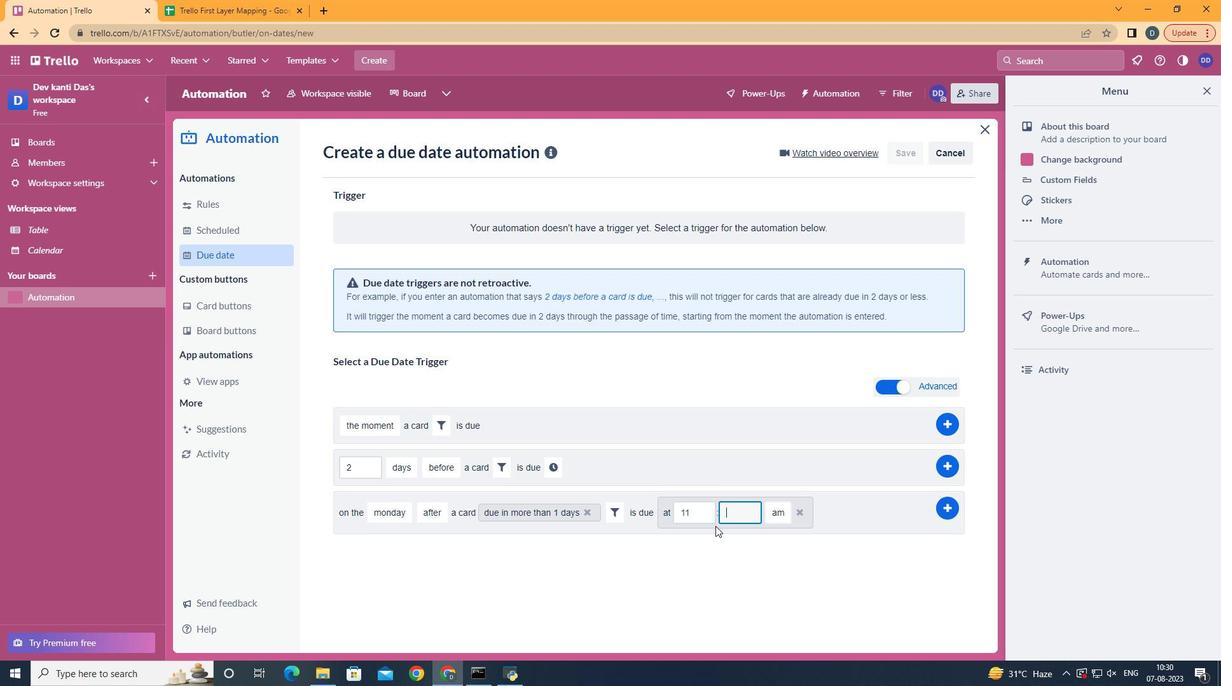 
Action: Key pressed <Key.backspace>00
Screenshot: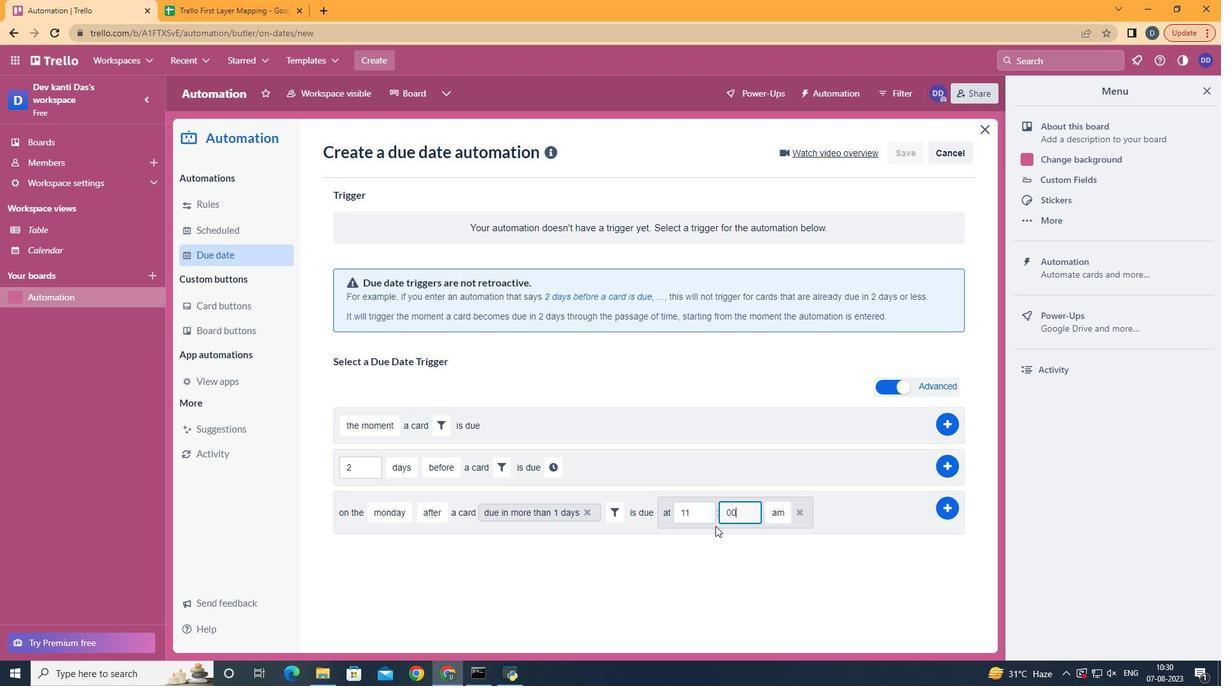 
Action: Mouse moved to (917, 487)
Screenshot: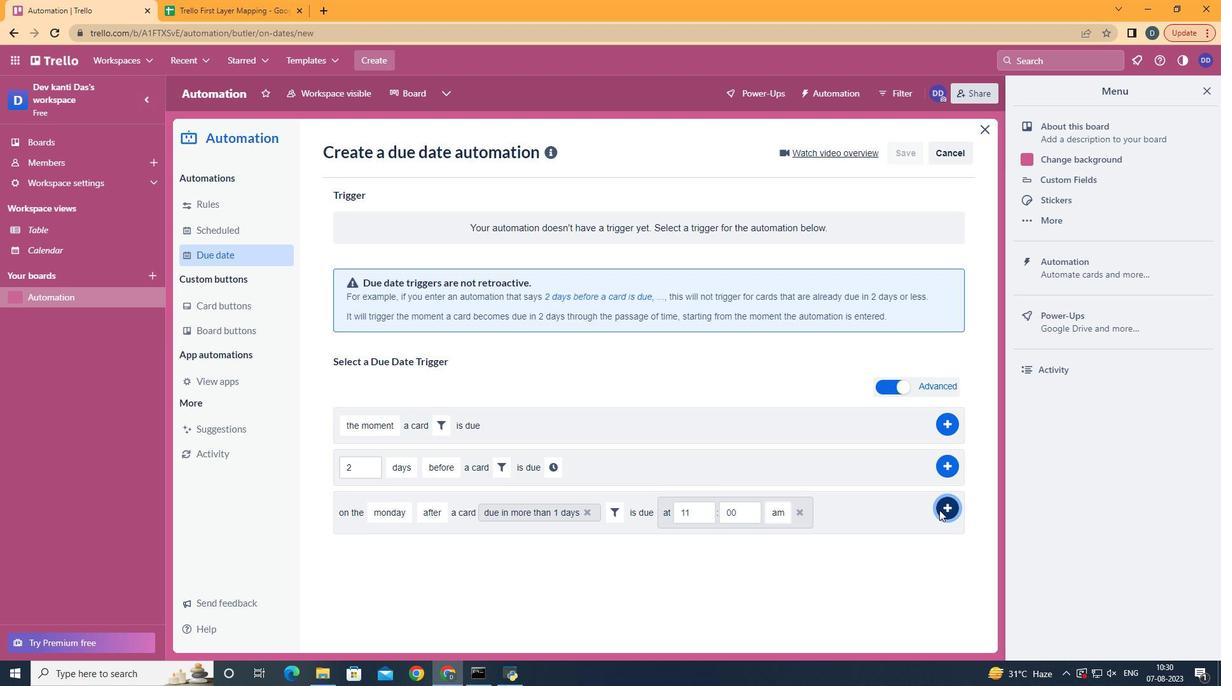 
Action: Mouse pressed left at (917, 487)
Screenshot: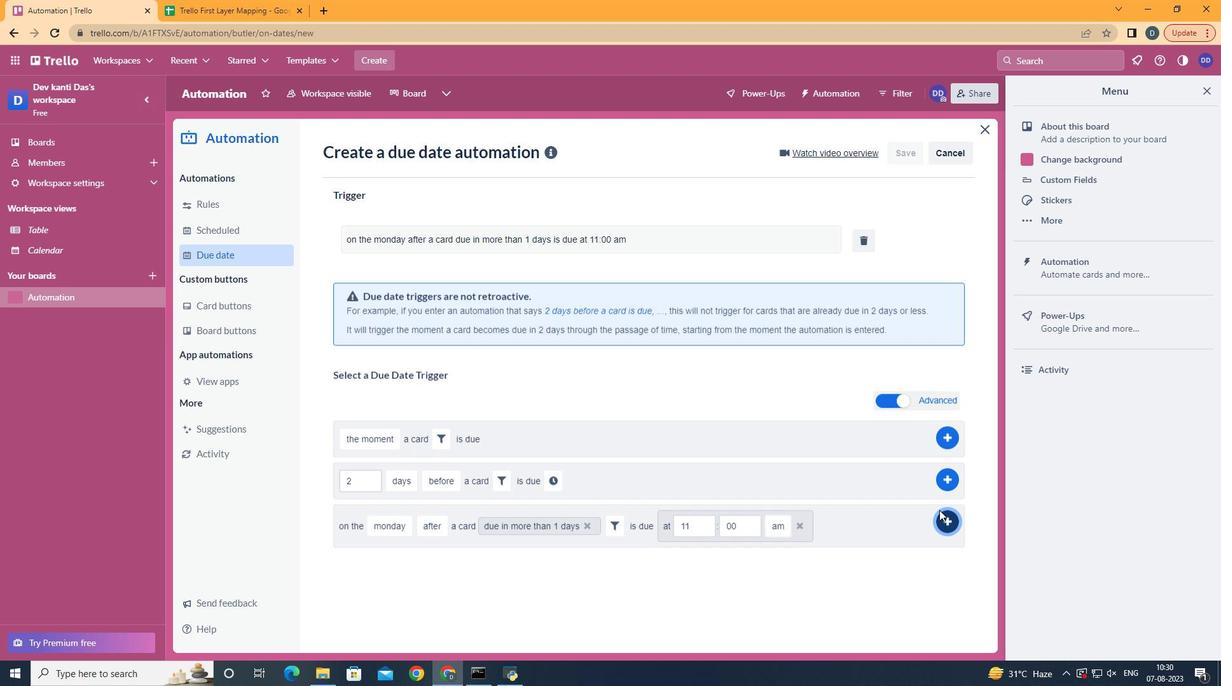 
Action: Mouse moved to (579, 218)
Screenshot: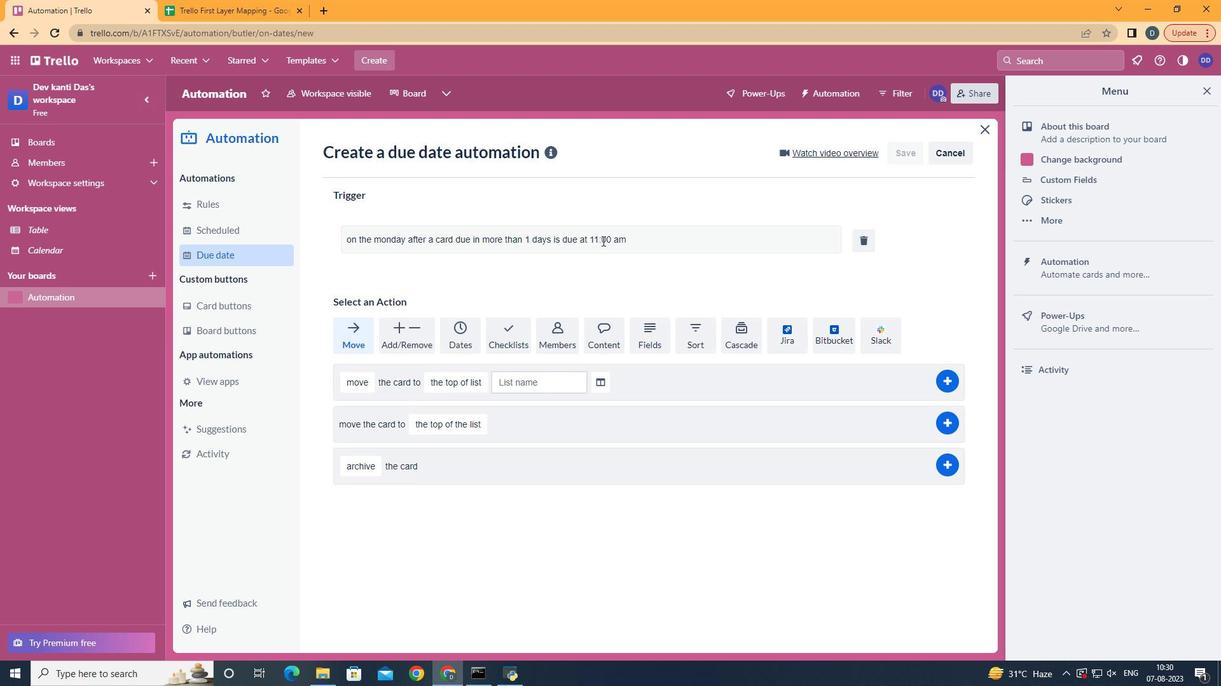 
